 Task: In the Contact  Ellie_Carter@nachi-fujikoshi.co.jp, Log Call and save with description: 'Potential customer interested in our product.'; Select call outcome: 'Busy '; Select call Direction: Inbound; Add date: '29 August, 2023' and time 12:00:PM. Logged in from softage.1@softage.net
Action: Mouse moved to (107, 69)
Screenshot: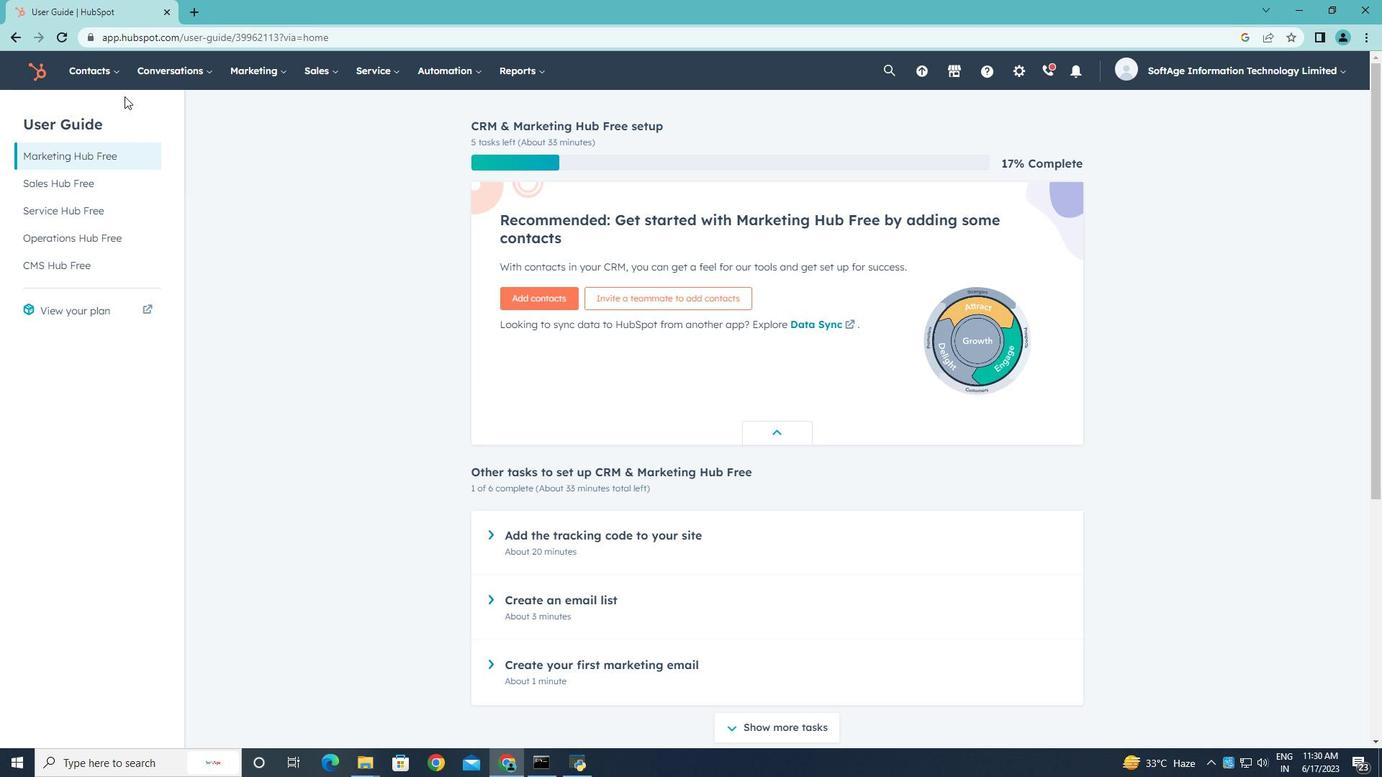 
Action: Mouse pressed left at (107, 69)
Screenshot: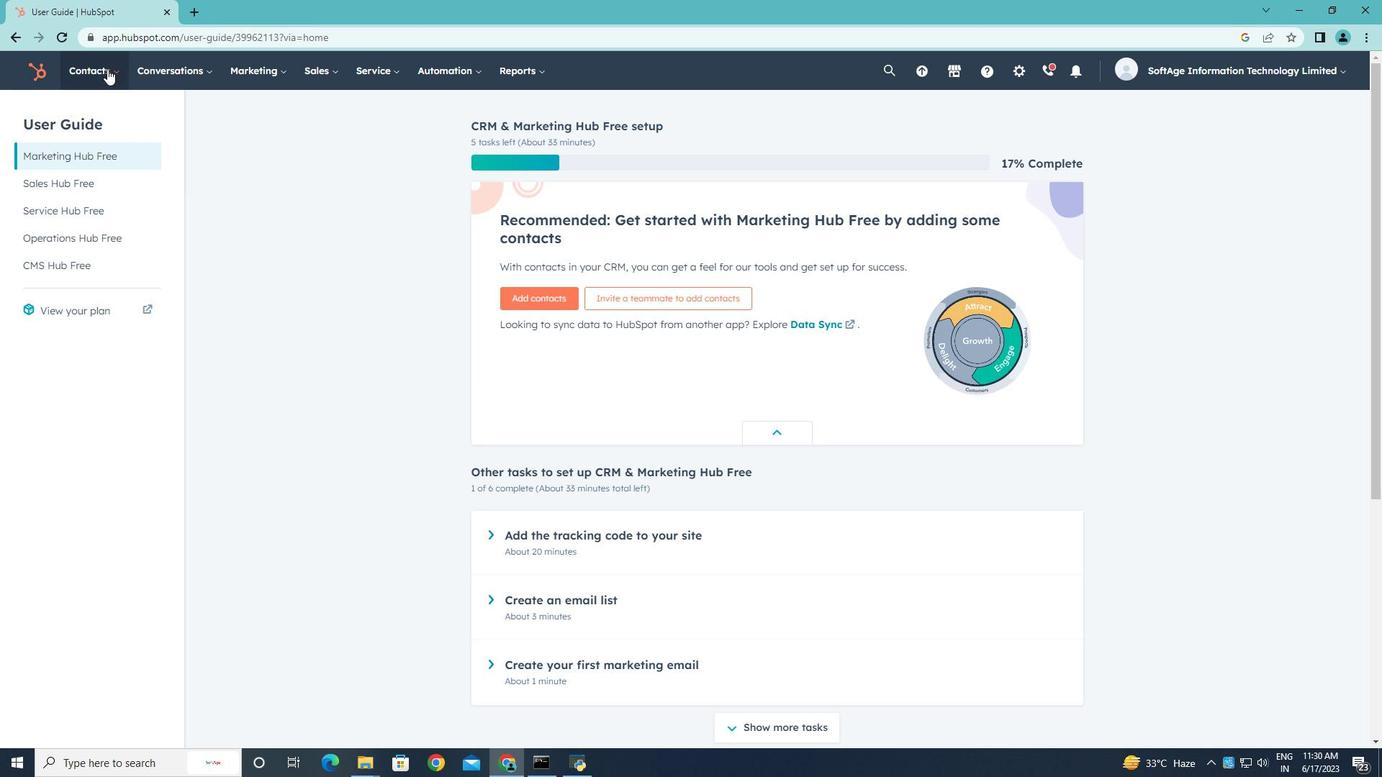 
Action: Mouse moved to (99, 113)
Screenshot: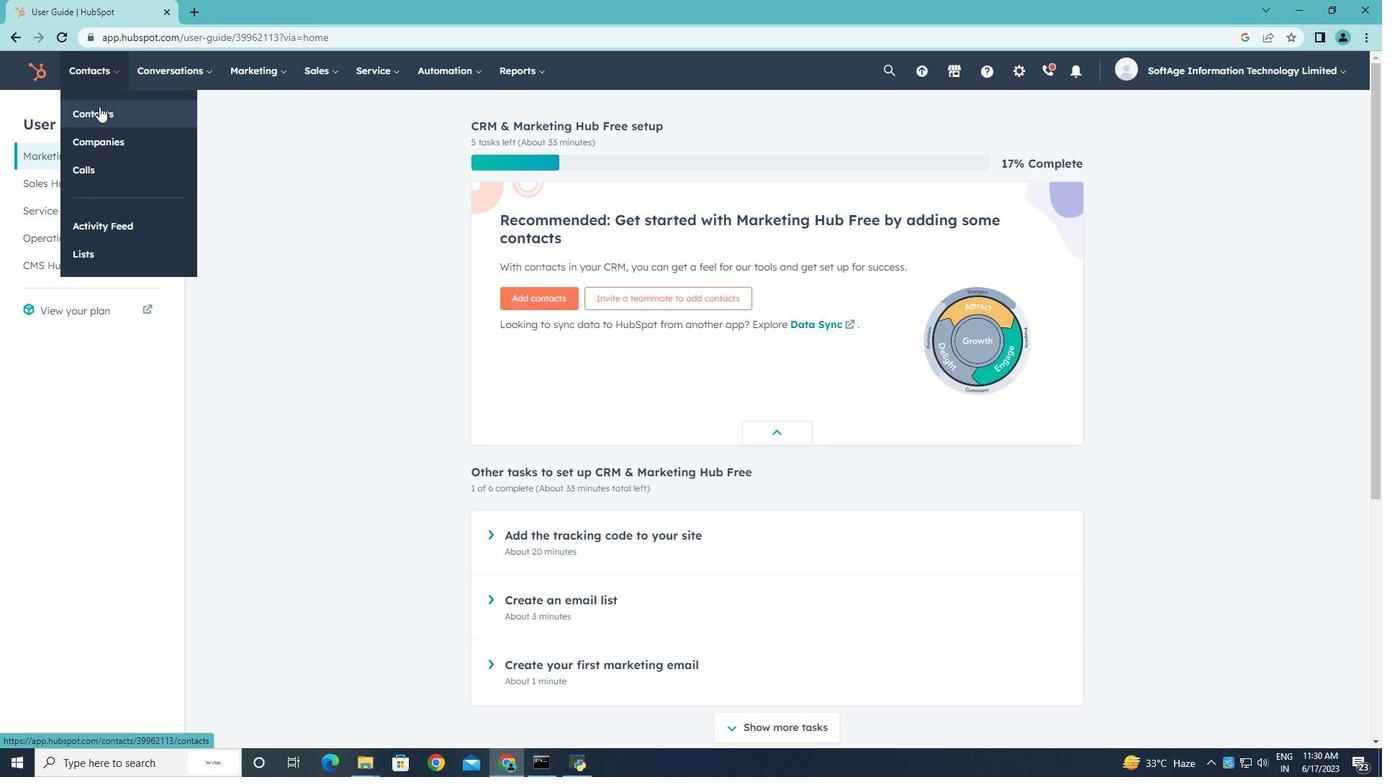 
Action: Mouse pressed left at (99, 113)
Screenshot: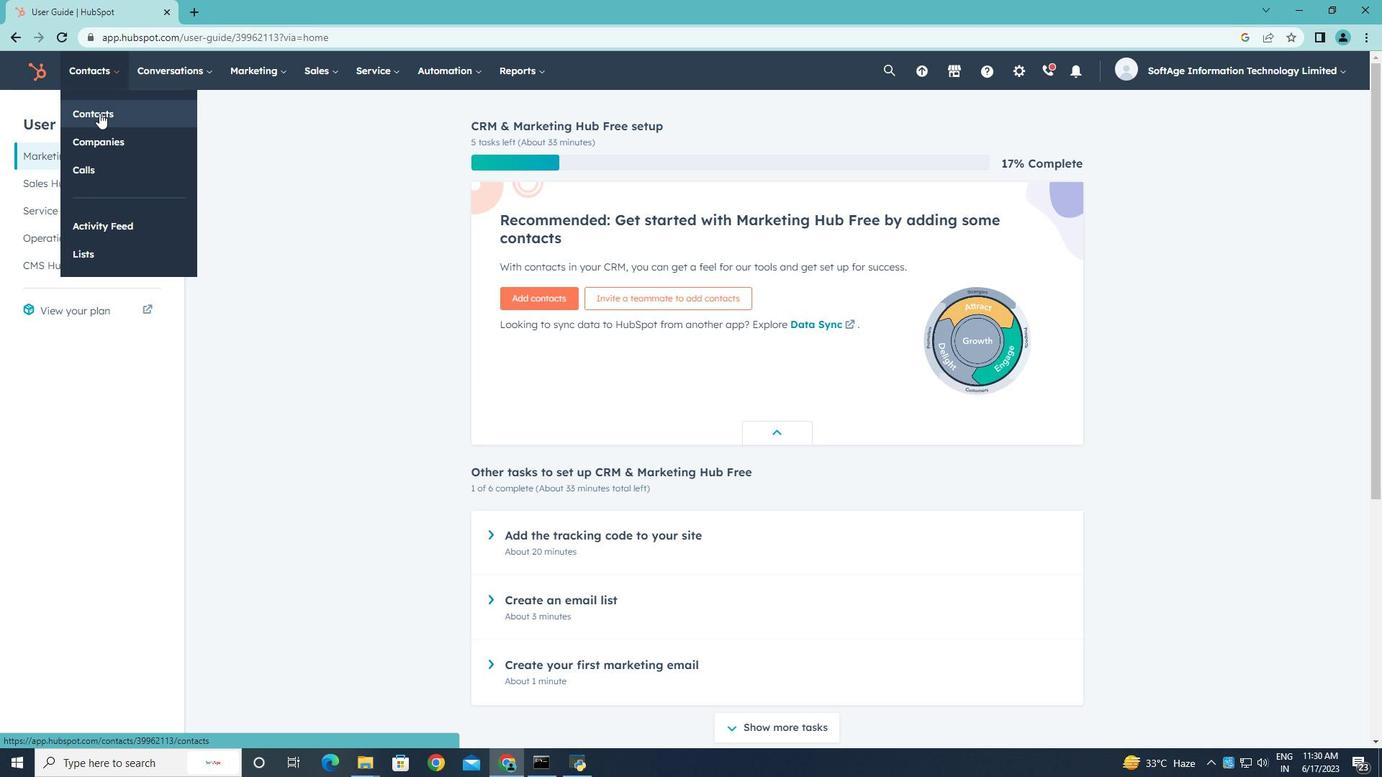 
Action: Mouse moved to (127, 235)
Screenshot: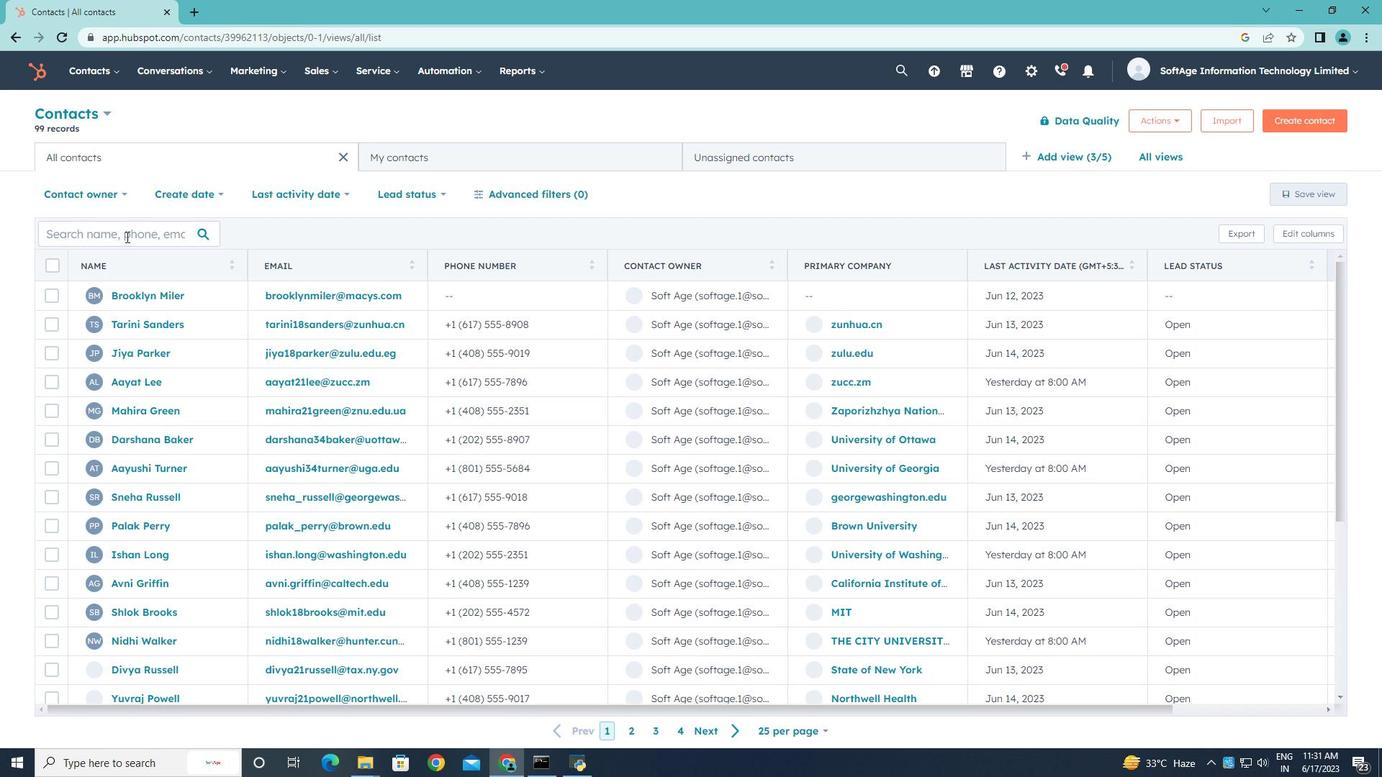 
Action: Mouse pressed left at (127, 235)
Screenshot: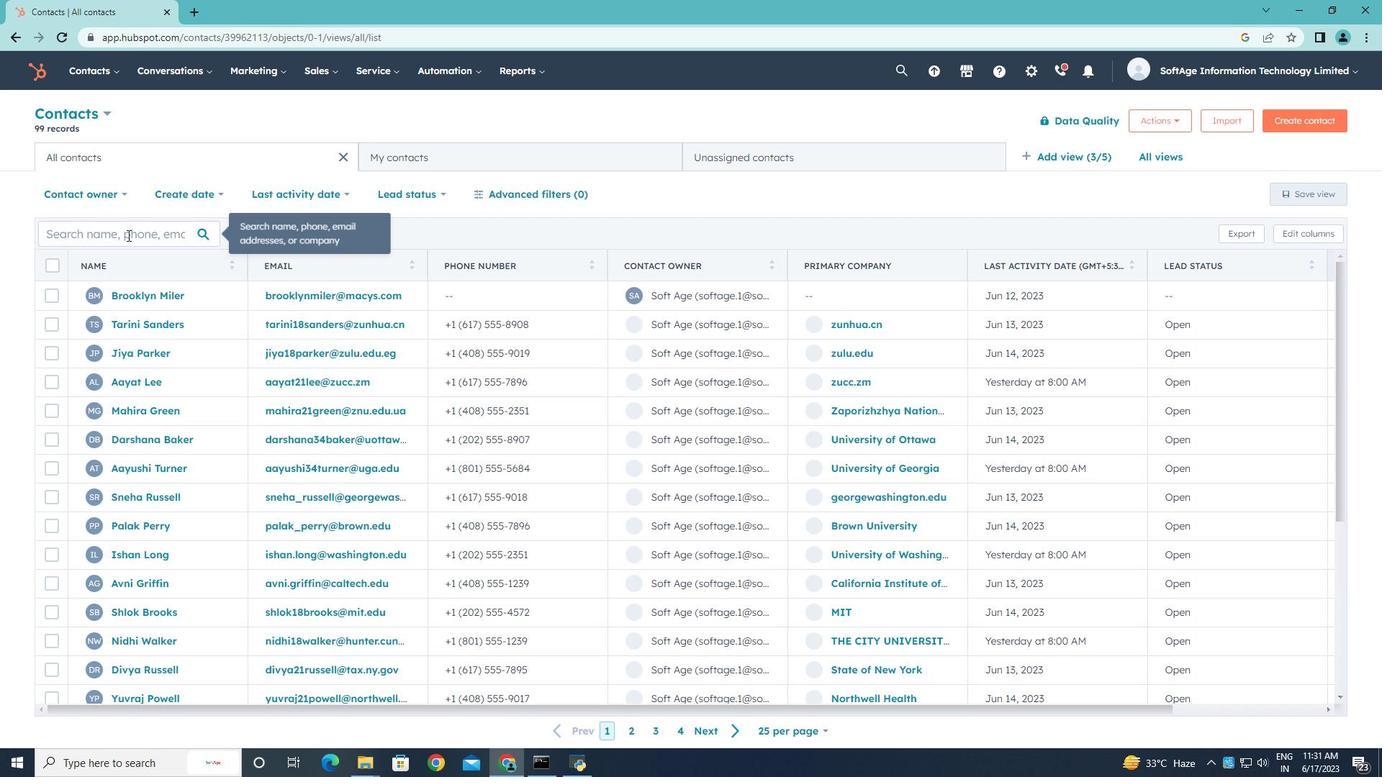 
Action: Key pressed <Key.shift>Ellie<Key.shift>_<Key.shift>Carter<Key.shift>@nachi-fujikos<Key.backspace>shi.co.jp
Screenshot: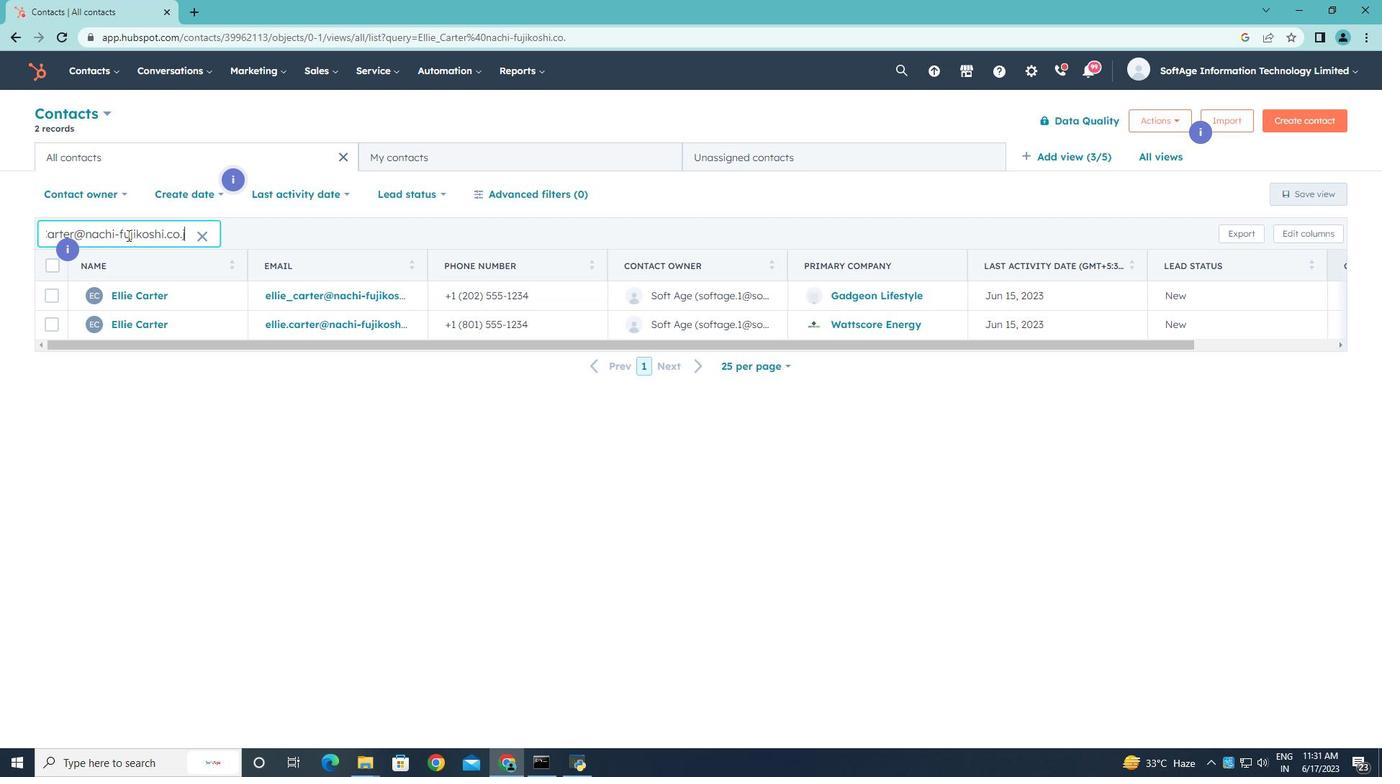 
Action: Mouse moved to (131, 296)
Screenshot: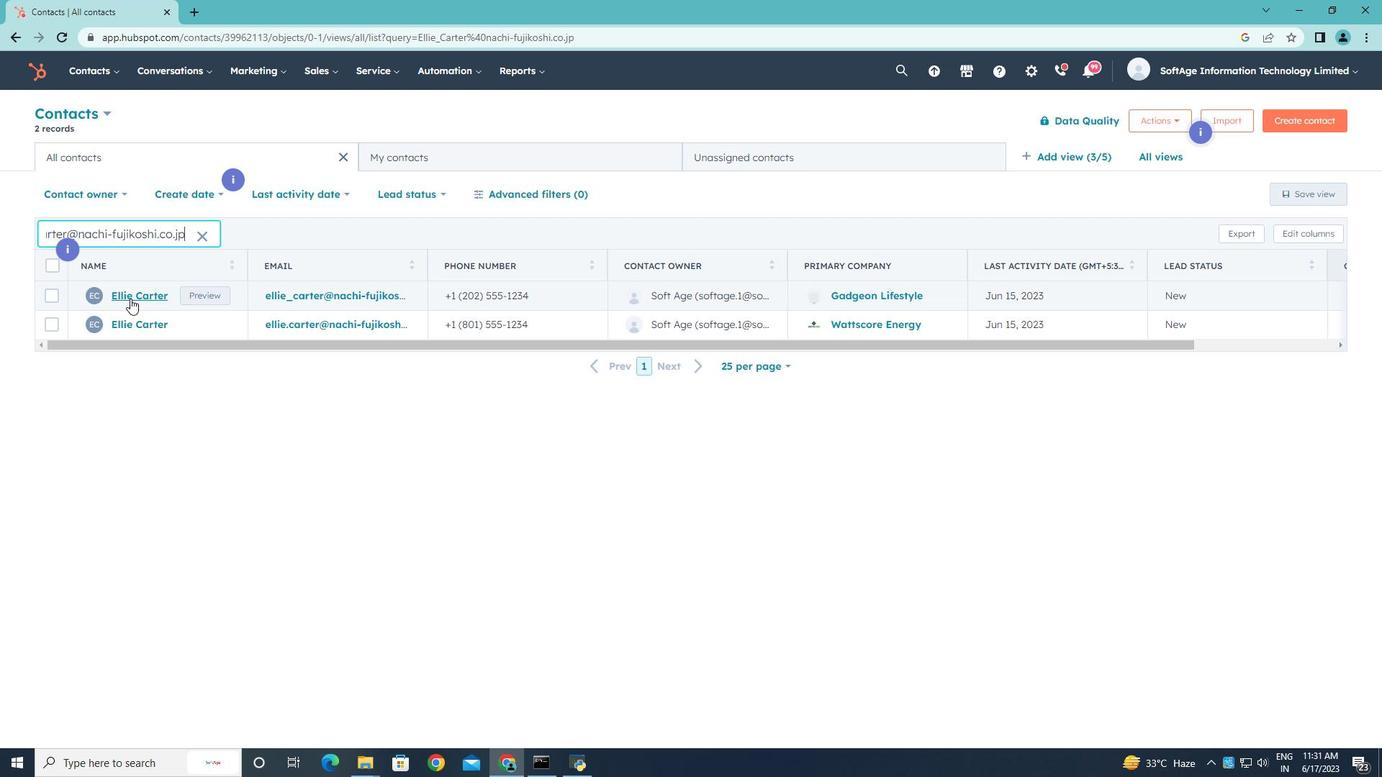 
Action: Mouse pressed left at (131, 296)
Screenshot: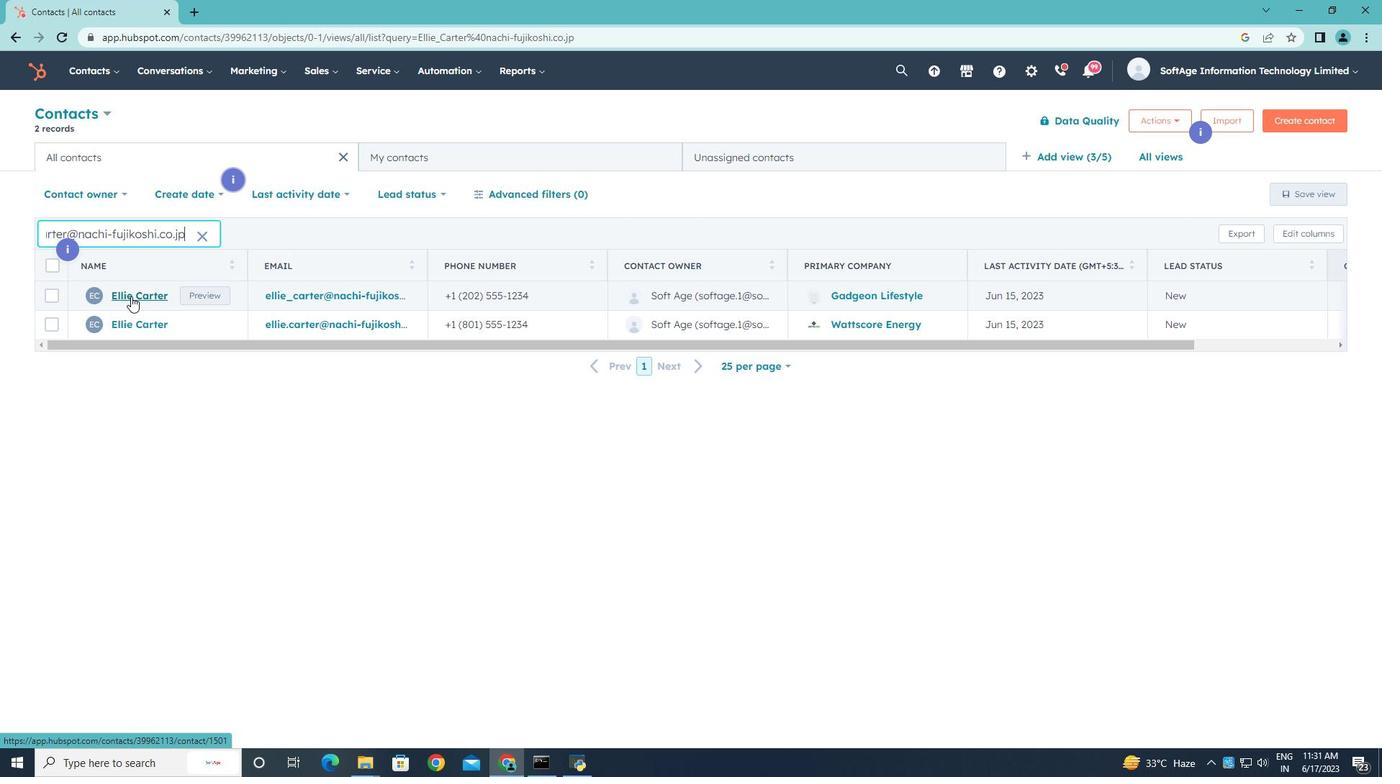 
Action: Mouse moved to (281, 245)
Screenshot: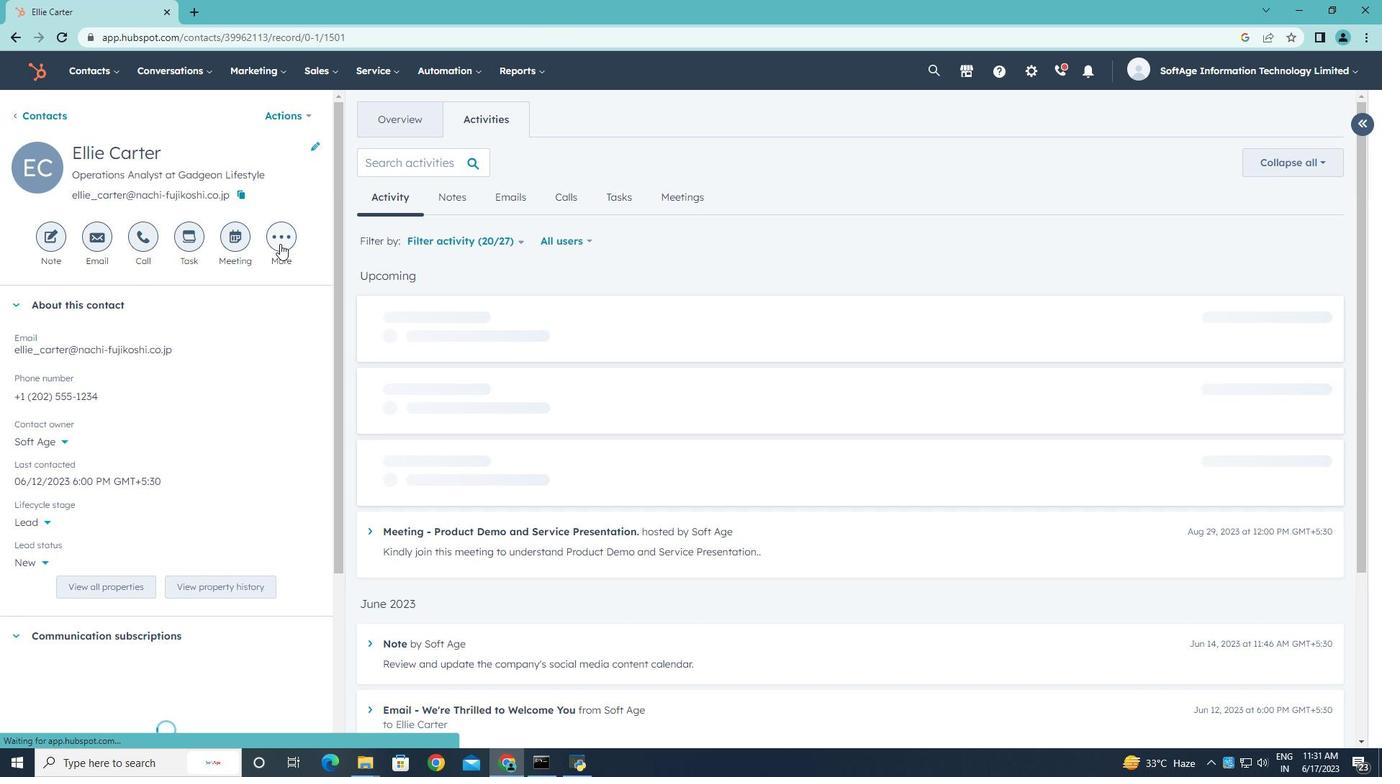 
Action: Mouse pressed left at (281, 245)
Screenshot: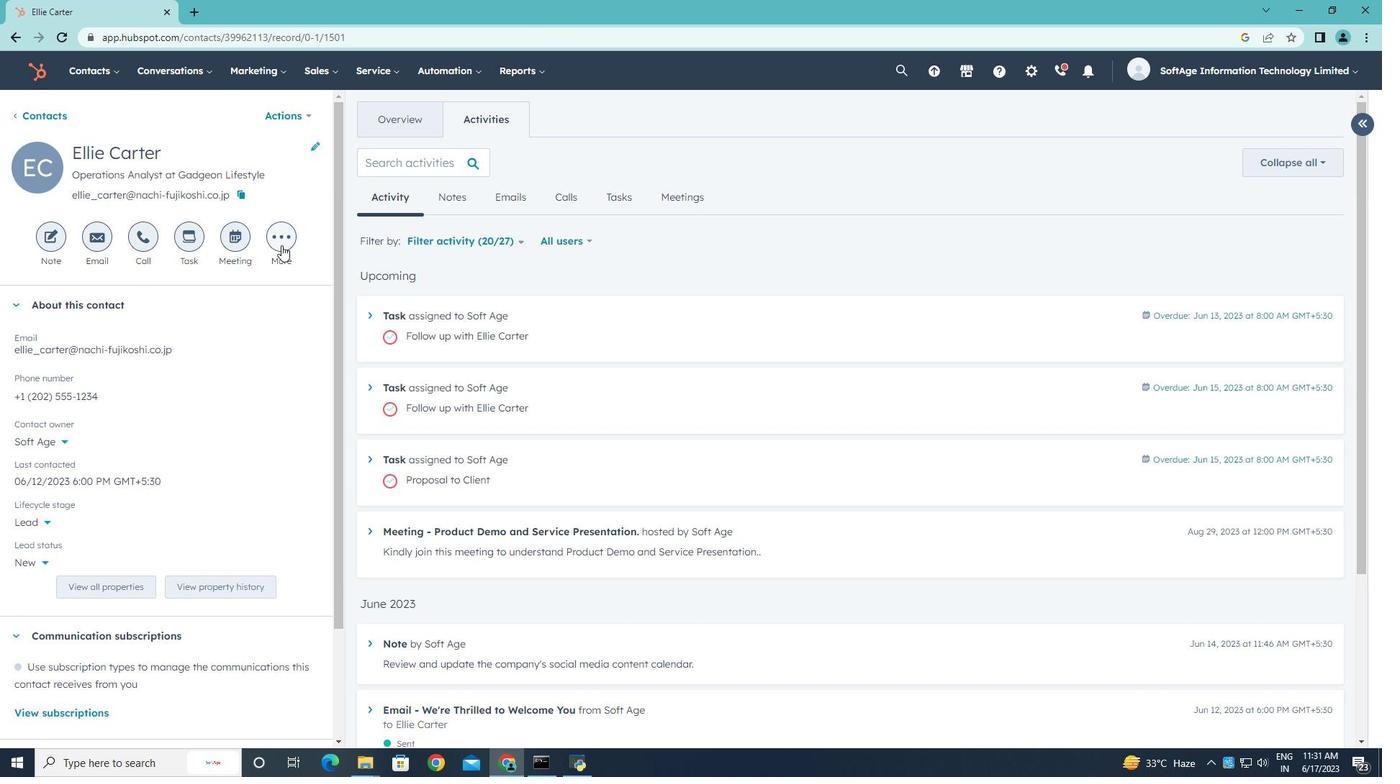 
Action: Mouse moved to (267, 357)
Screenshot: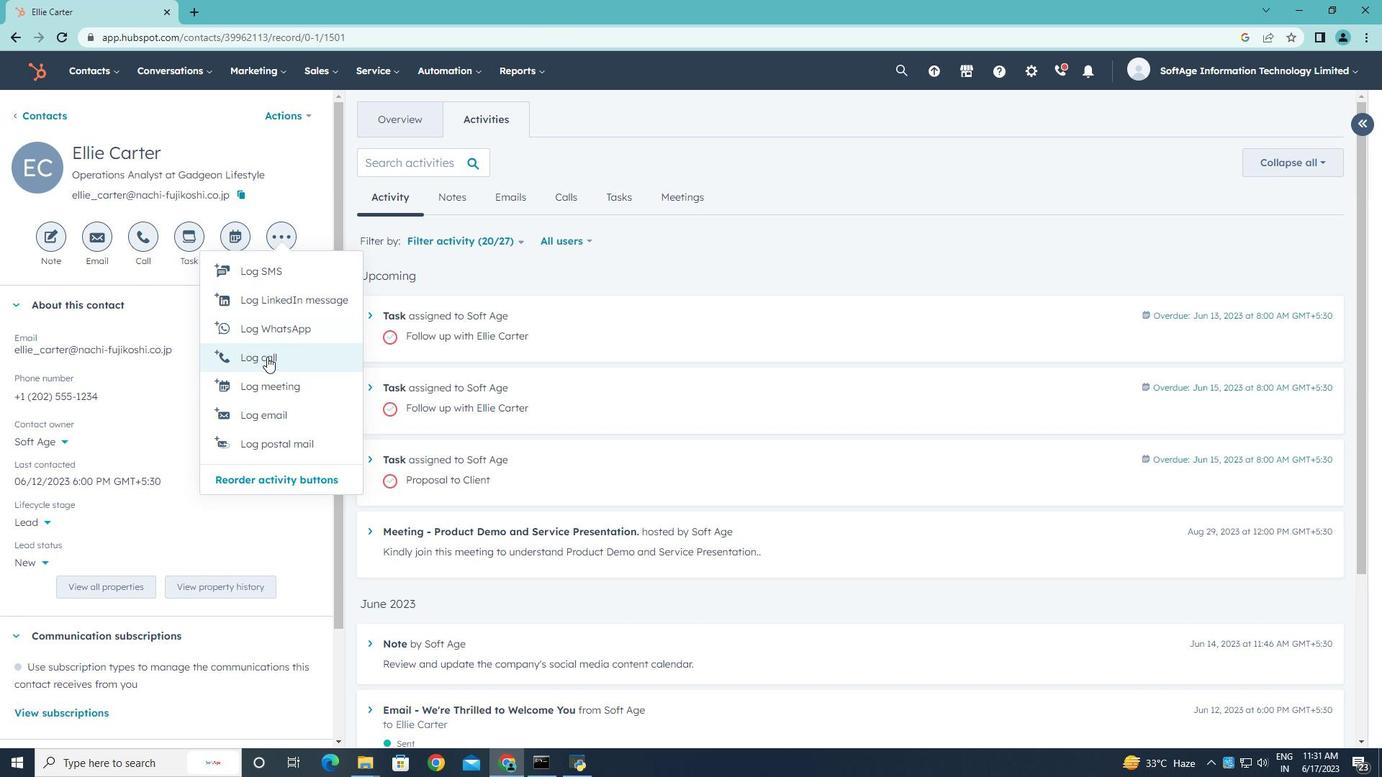 
Action: Mouse pressed left at (267, 357)
Screenshot: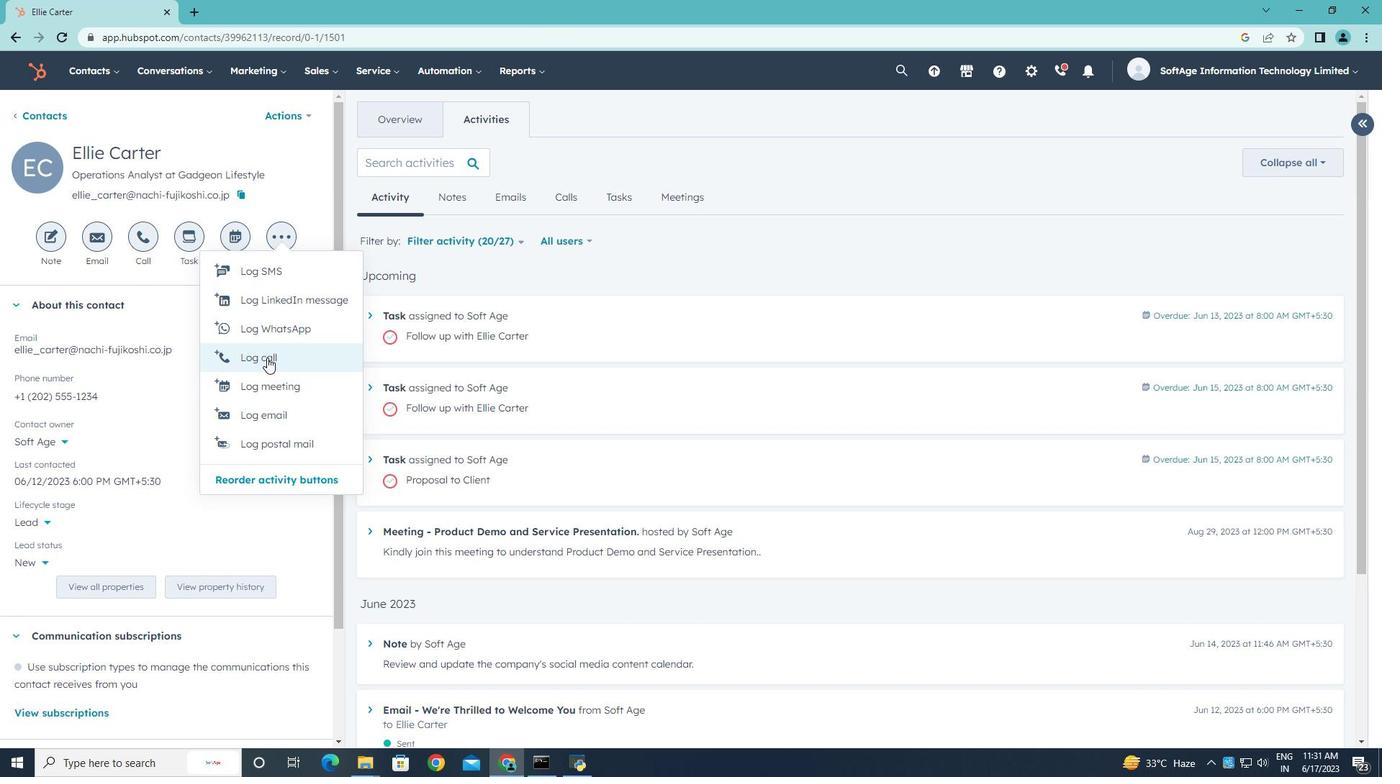 
Action: Key pressed <Key.shift>Potential<Key.space>customer<Key.space>interested<Key.space>in<Key.space>our<Key.space>product.
Screenshot: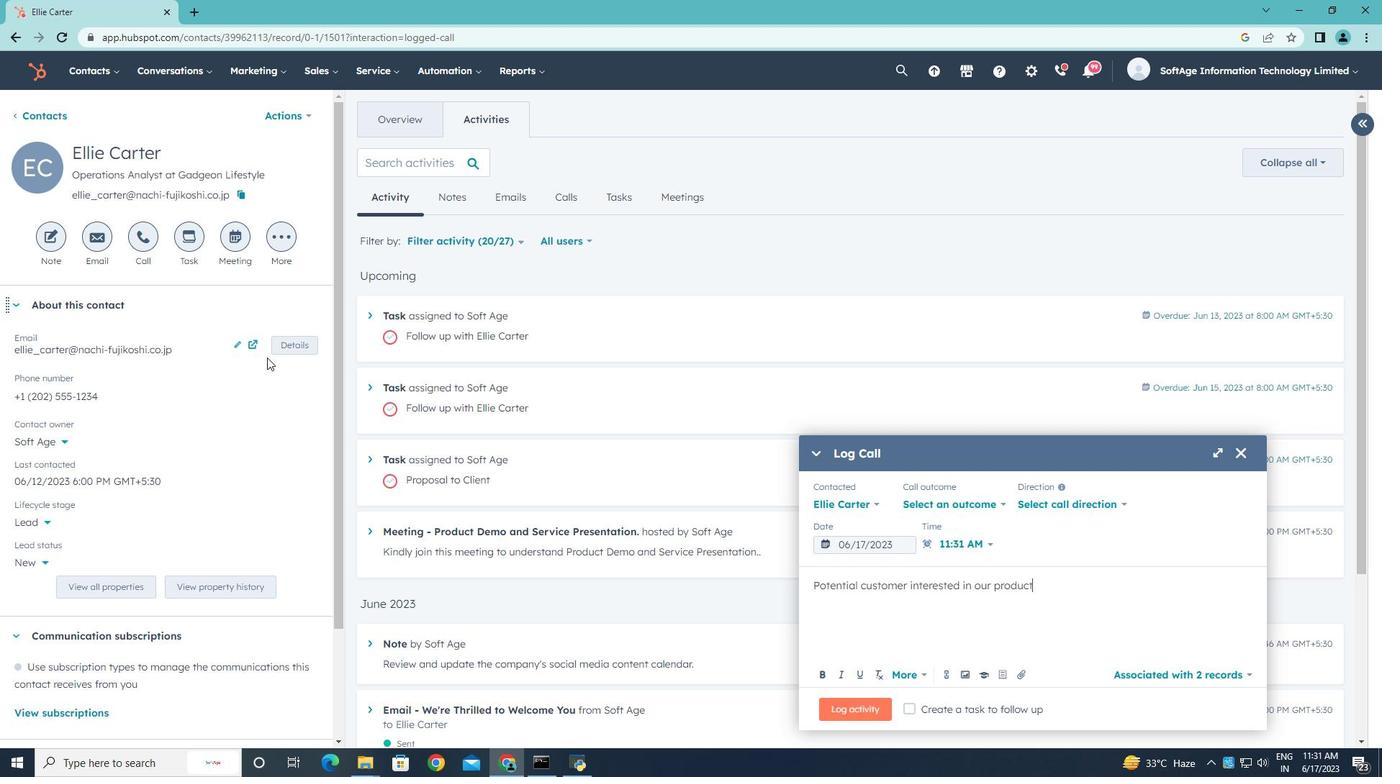 
Action: Mouse moved to (999, 505)
Screenshot: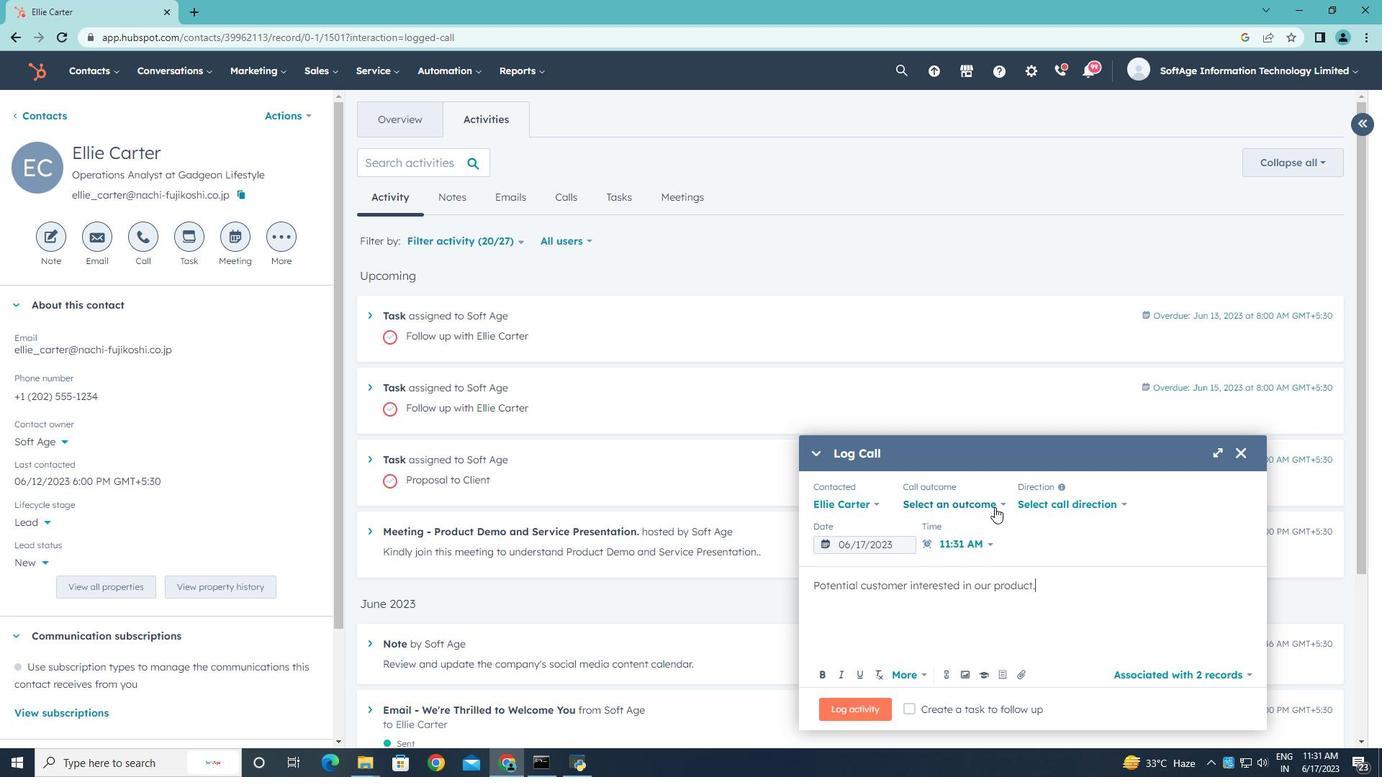 
Action: Mouse pressed left at (999, 505)
Screenshot: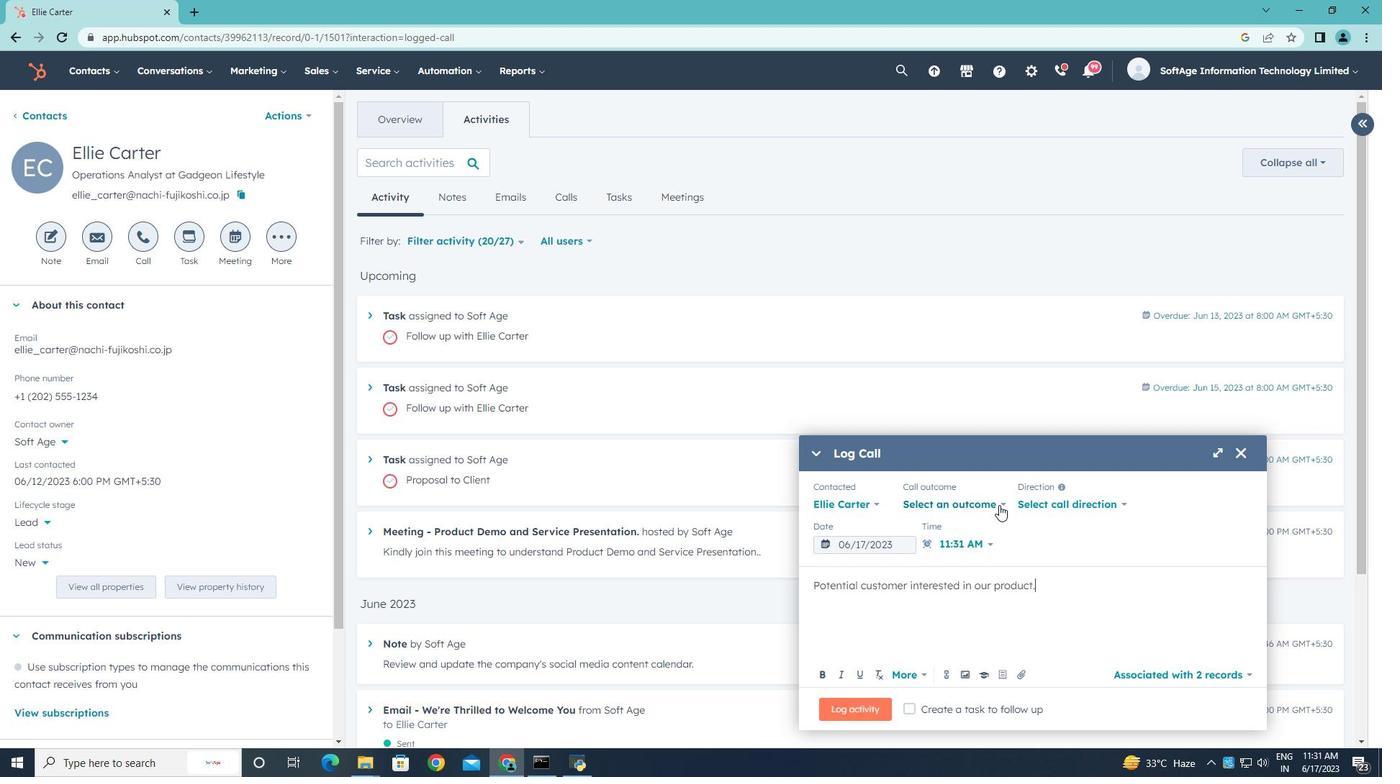 
Action: Mouse moved to (952, 545)
Screenshot: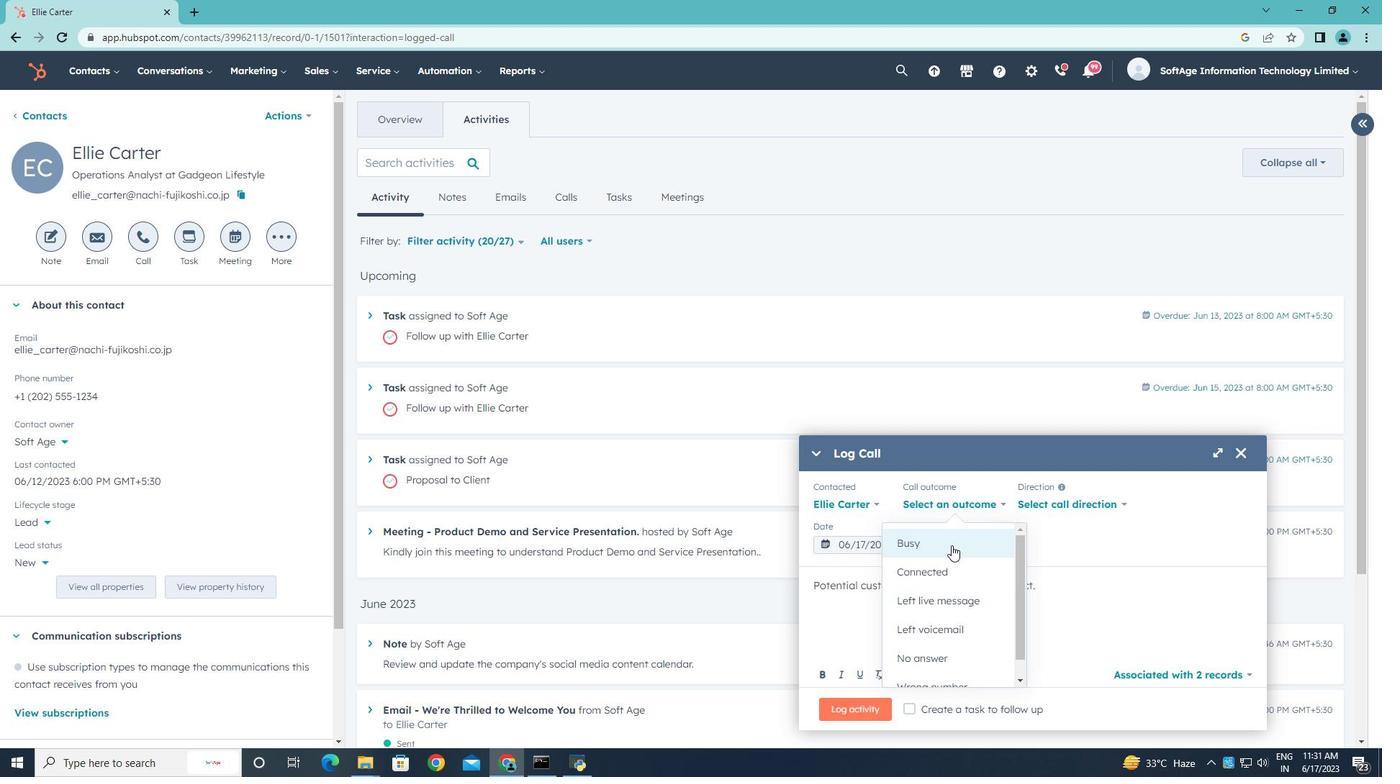 
Action: Mouse pressed left at (952, 545)
Screenshot: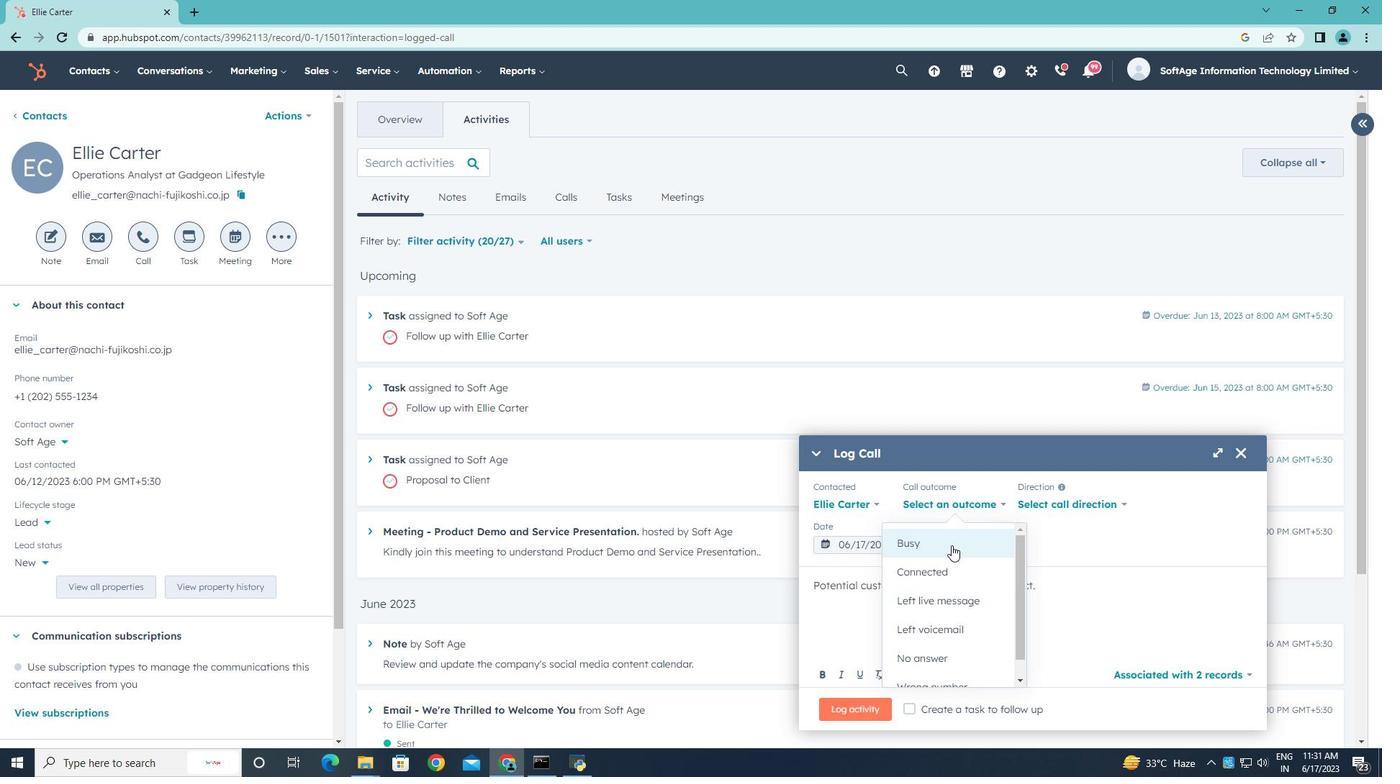 
Action: Mouse moved to (1055, 504)
Screenshot: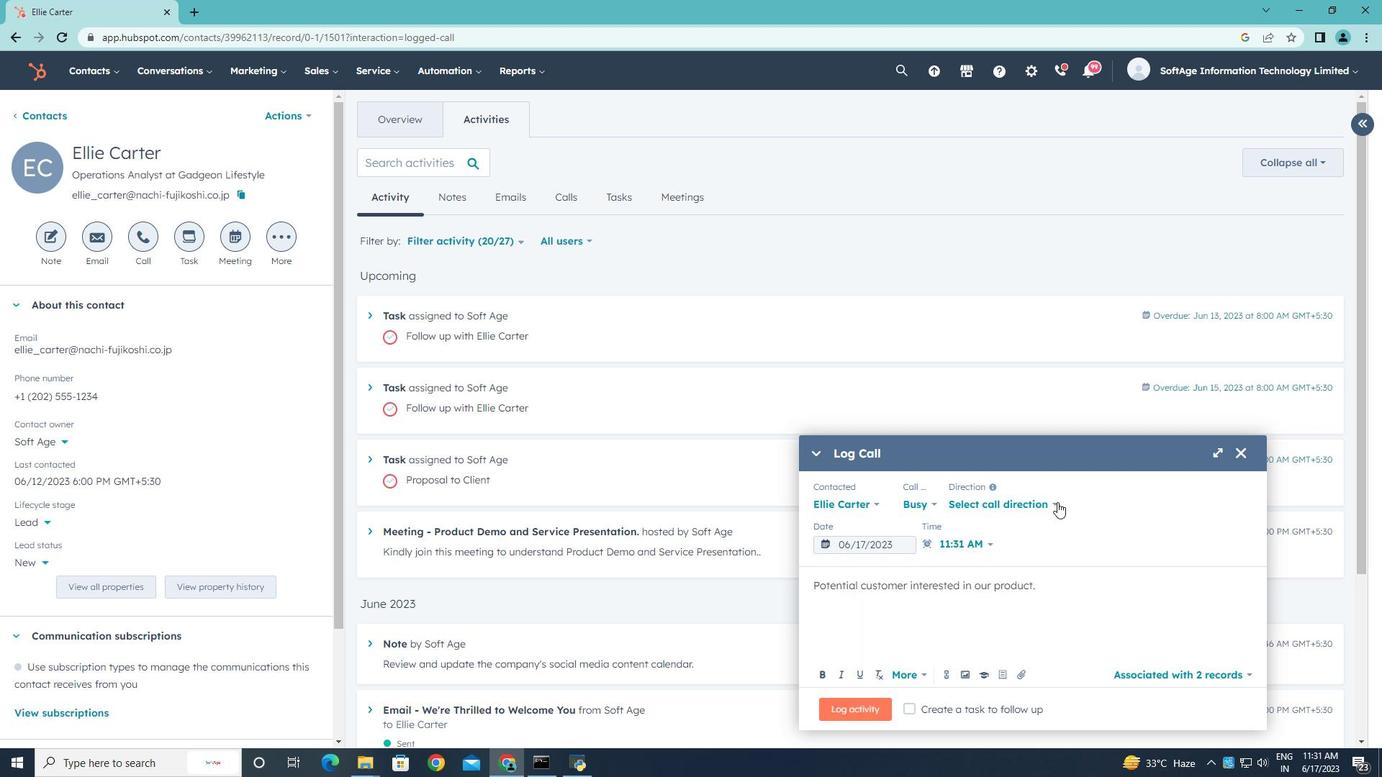 
Action: Mouse pressed left at (1055, 504)
Screenshot: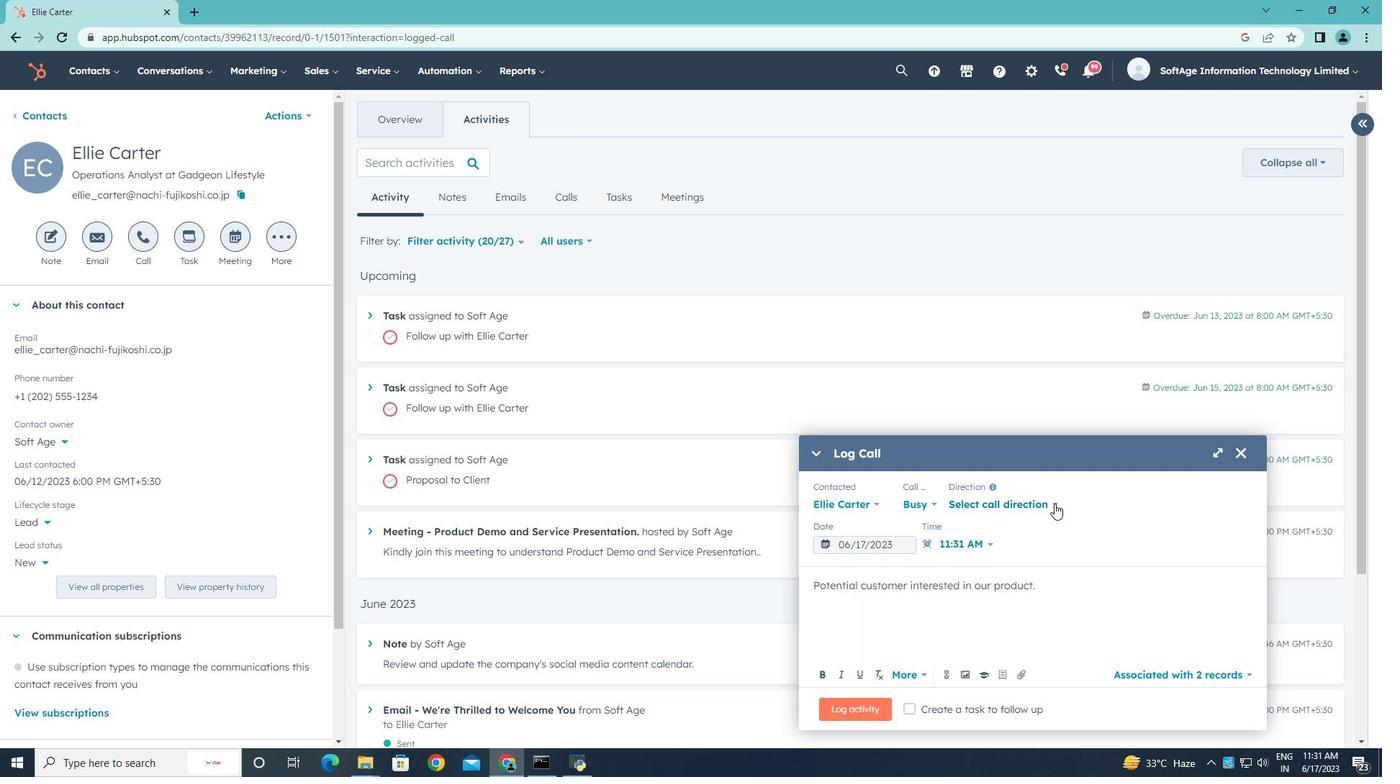 
Action: Mouse moved to (1019, 544)
Screenshot: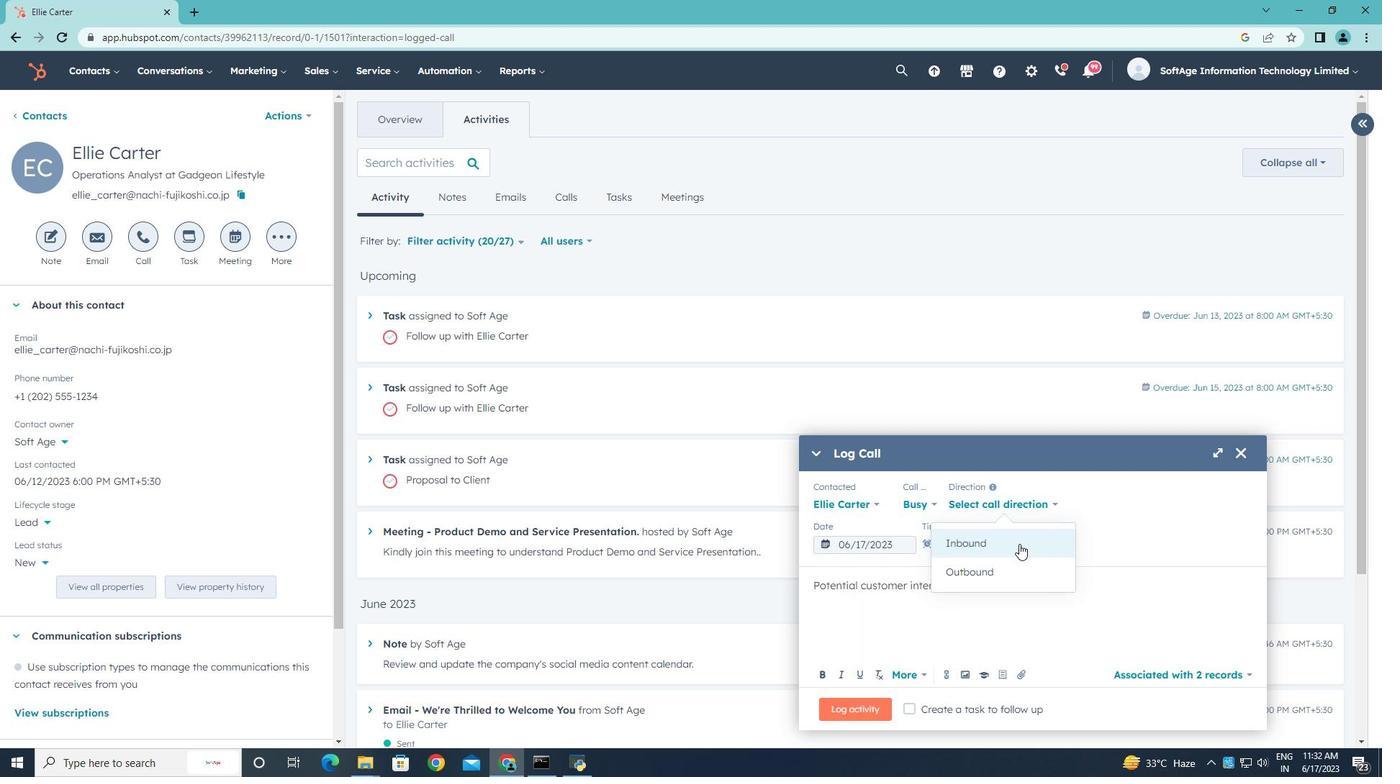
Action: Mouse pressed left at (1019, 544)
Screenshot: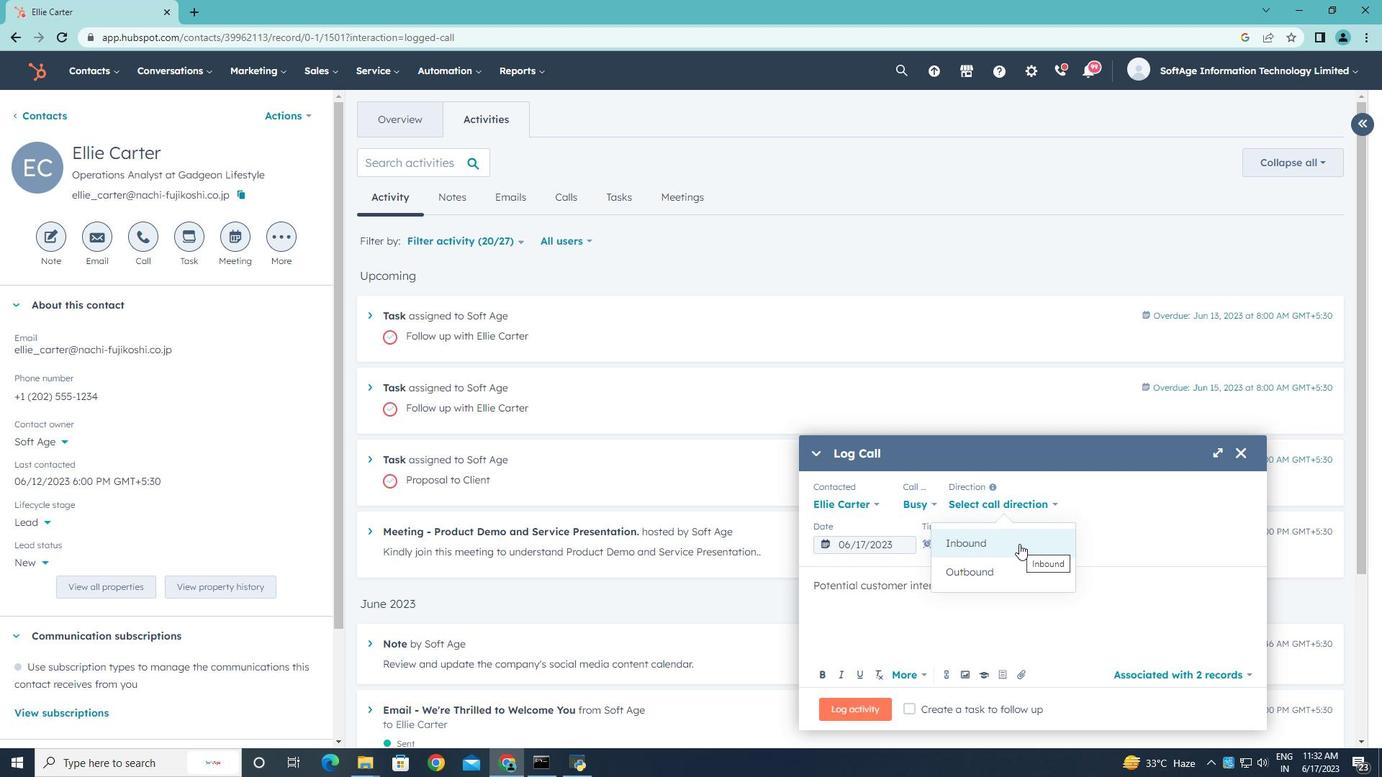
Action: Mouse moved to (1116, 504)
Screenshot: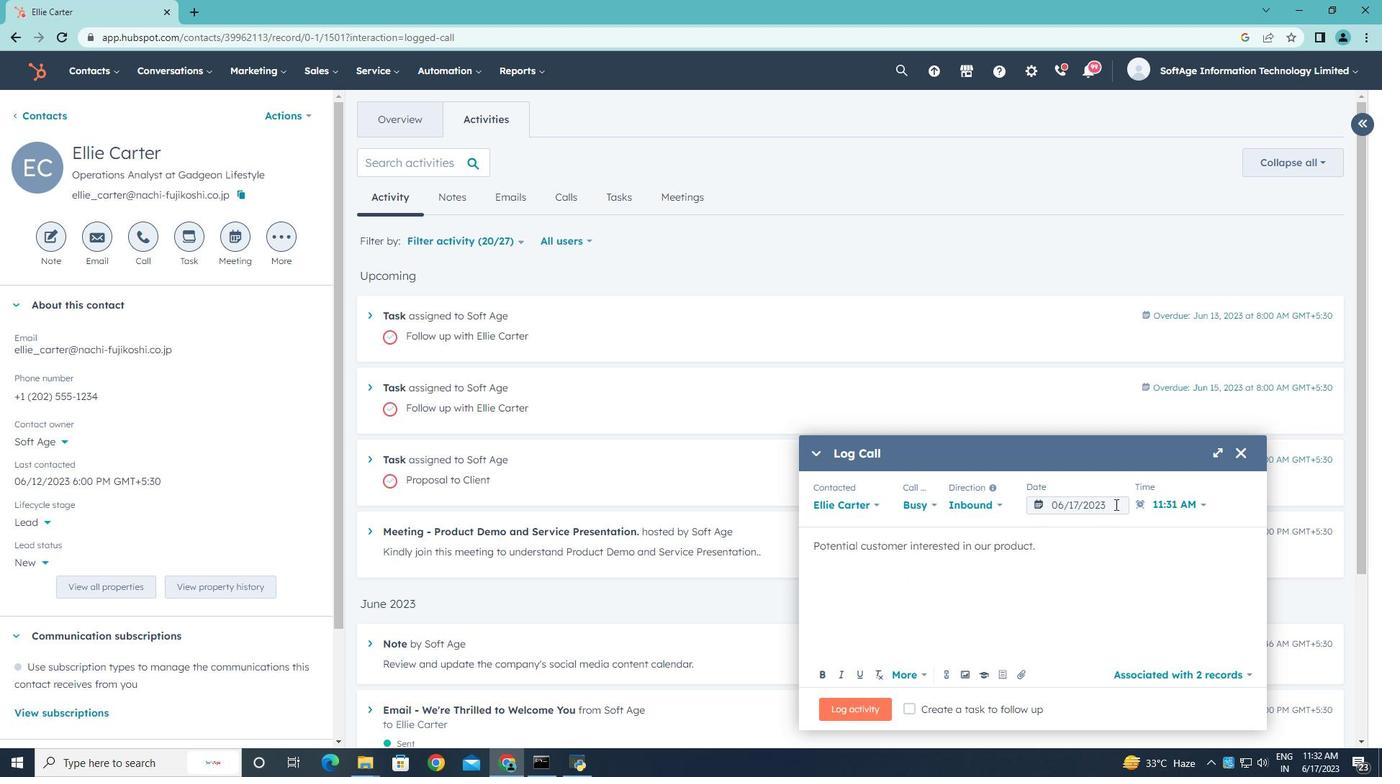 
Action: Mouse pressed left at (1116, 504)
Screenshot: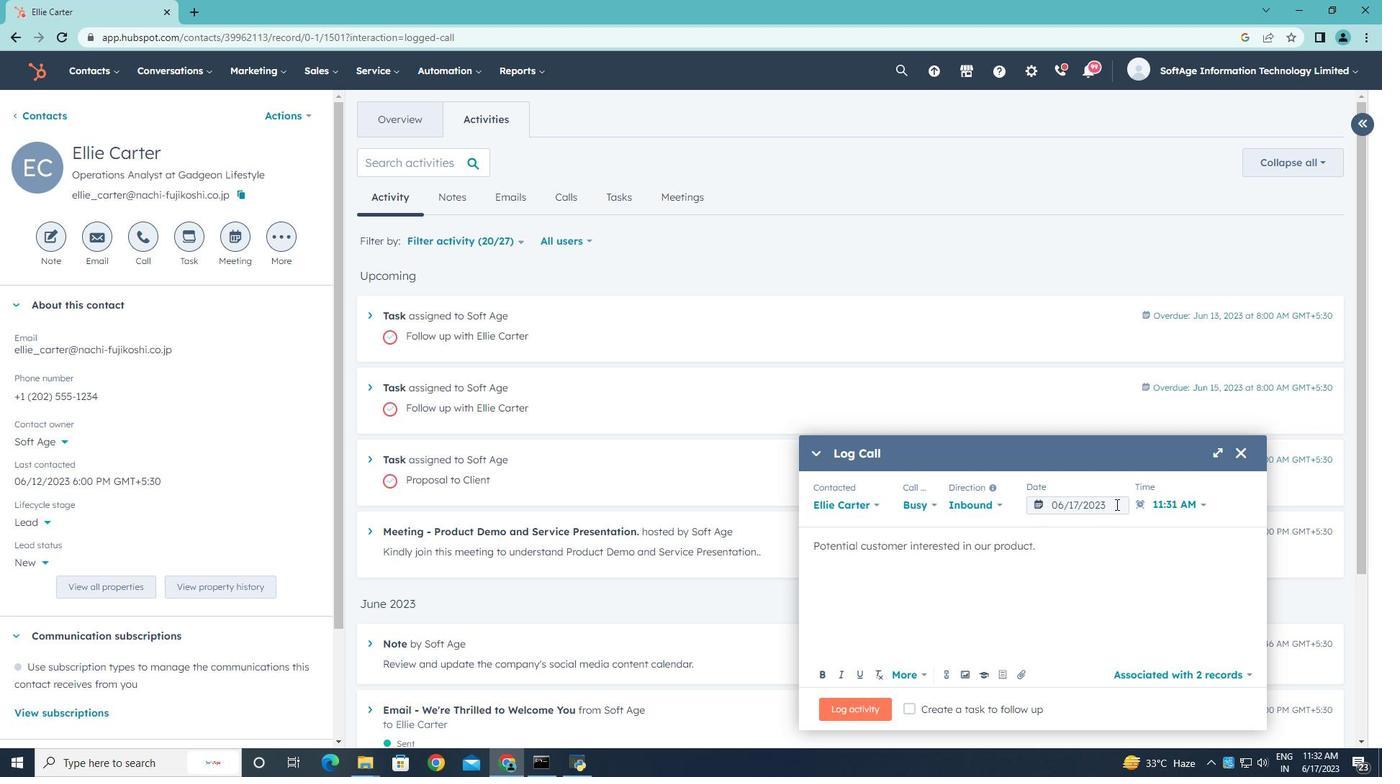 
Action: Mouse moved to (1224, 278)
Screenshot: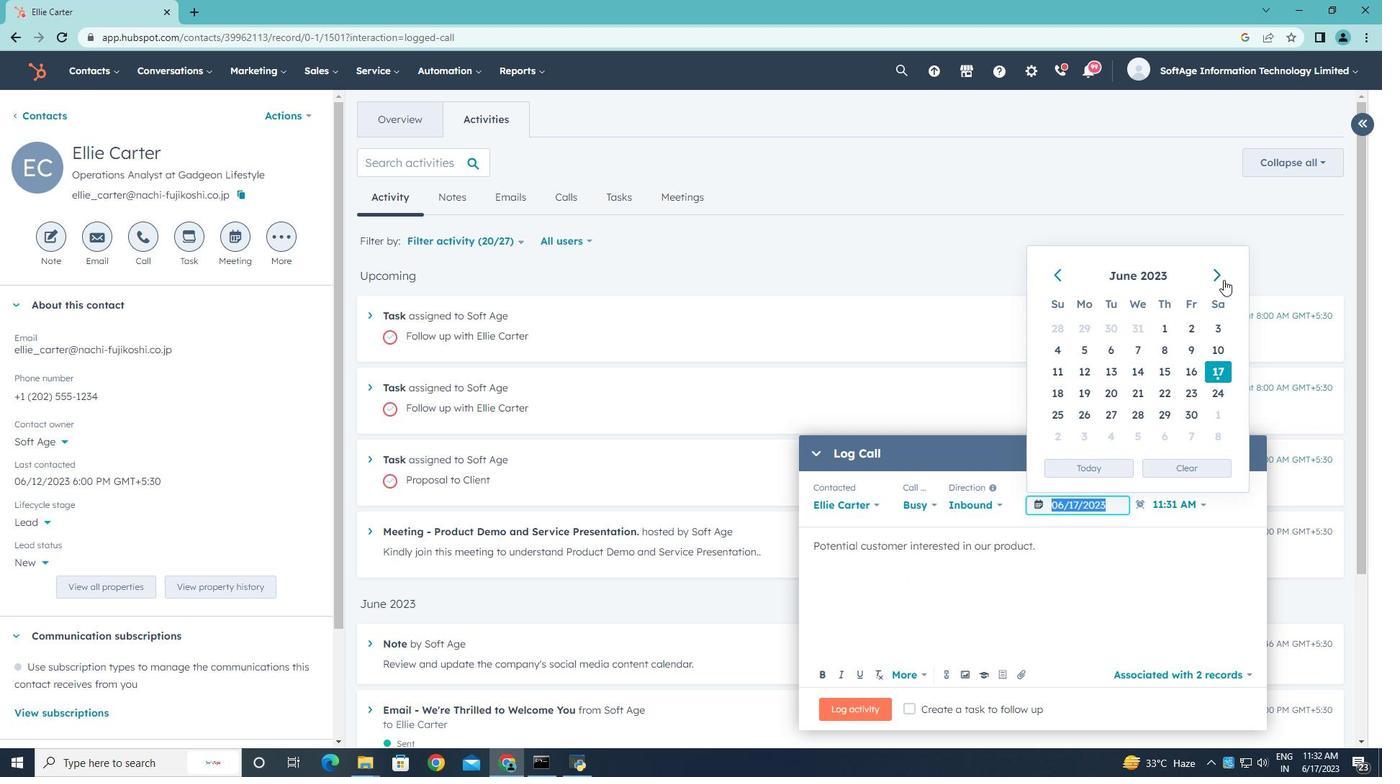 
Action: Mouse pressed left at (1224, 278)
Screenshot: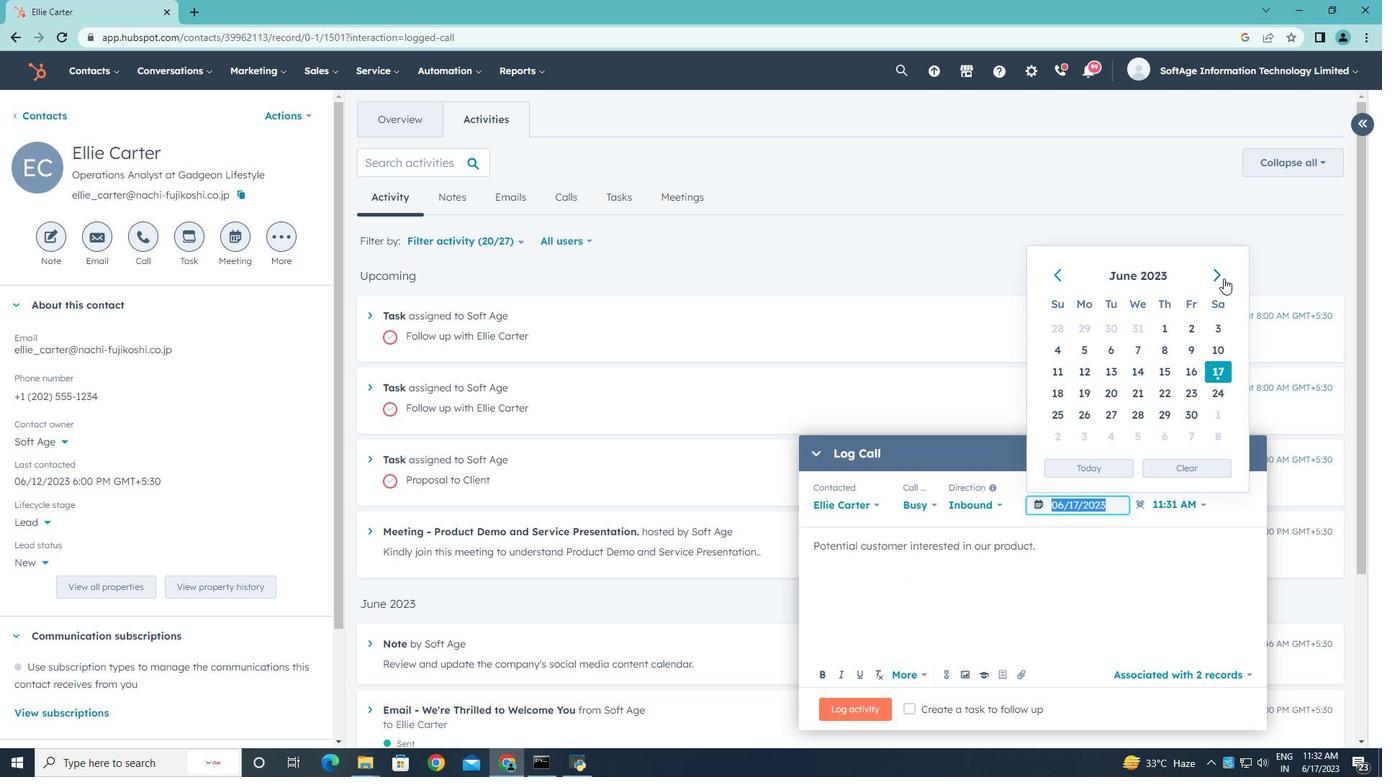 
Action: Mouse moved to (1224, 278)
Screenshot: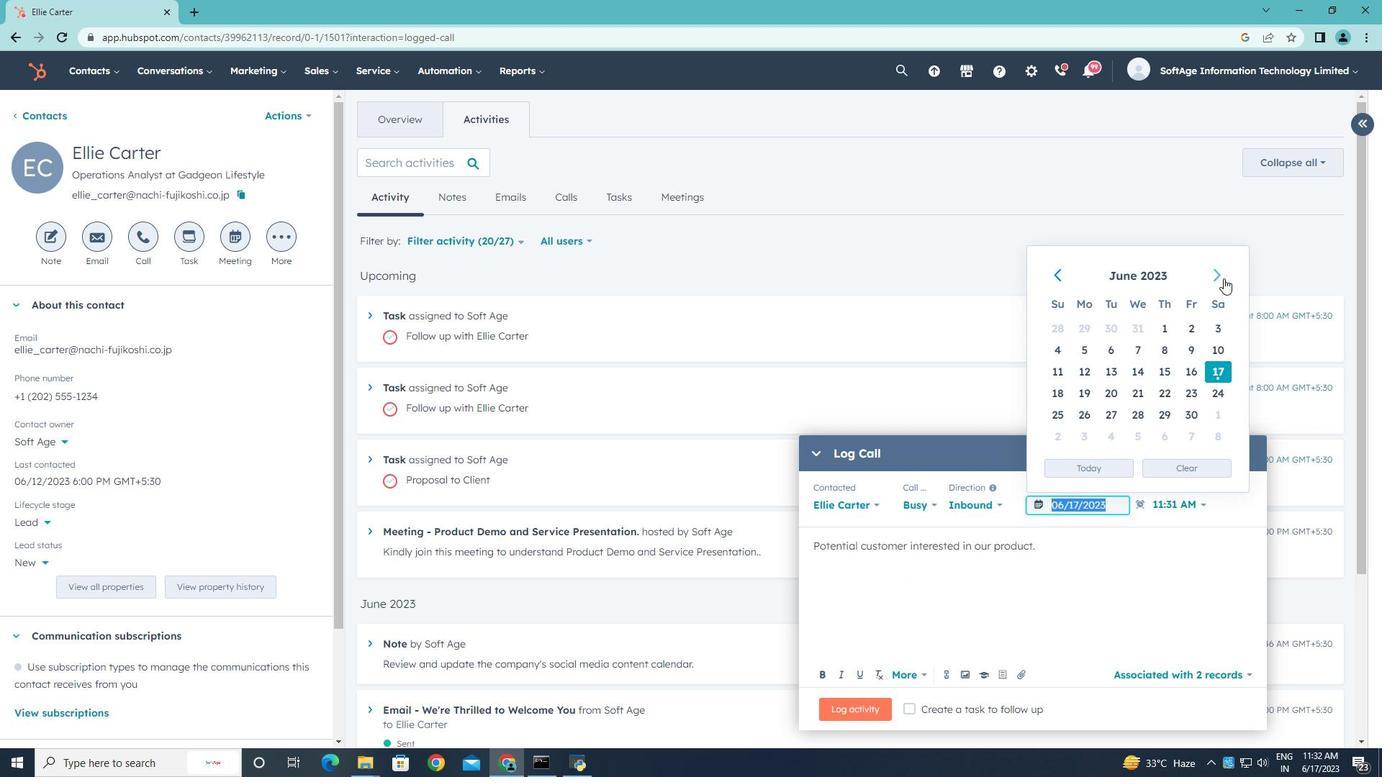 
Action: Mouse pressed left at (1224, 278)
Screenshot: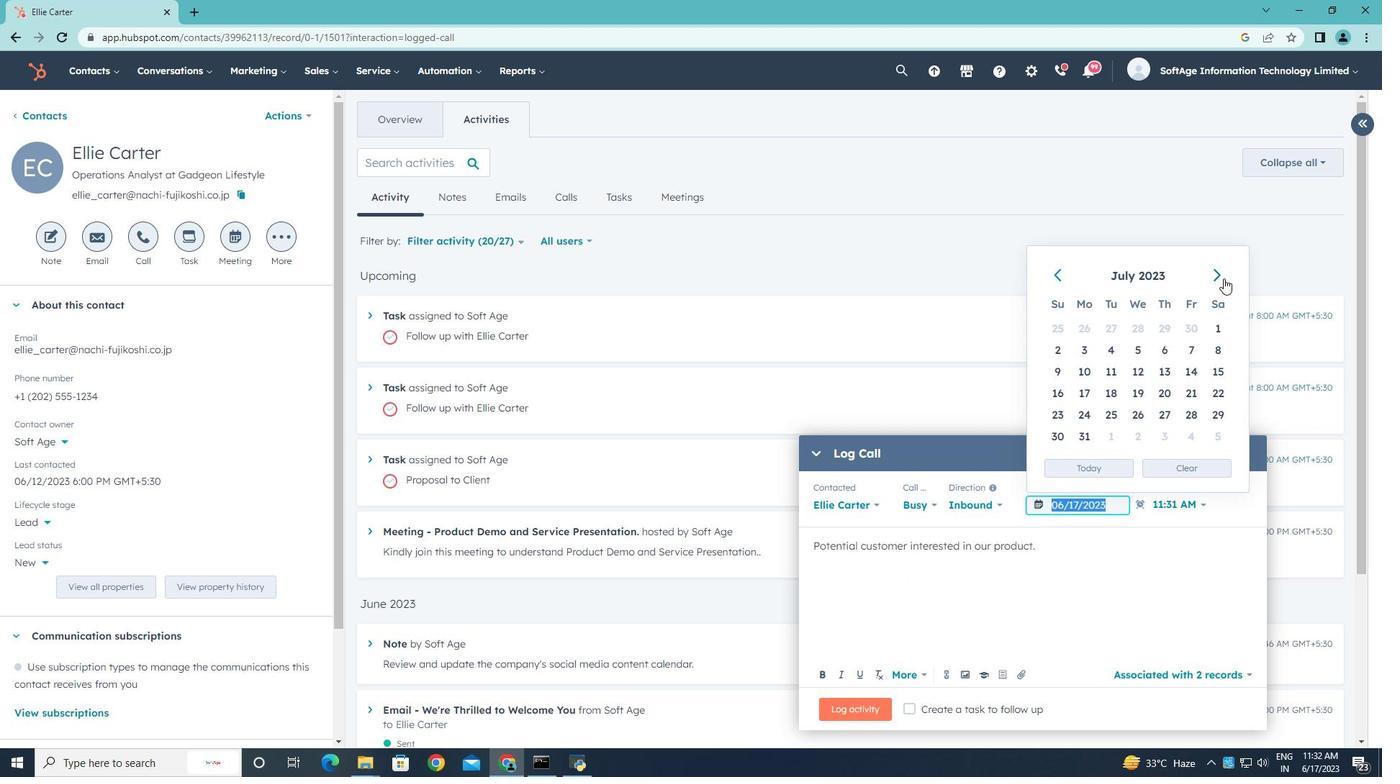 
Action: Mouse moved to (1112, 414)
Screenshot: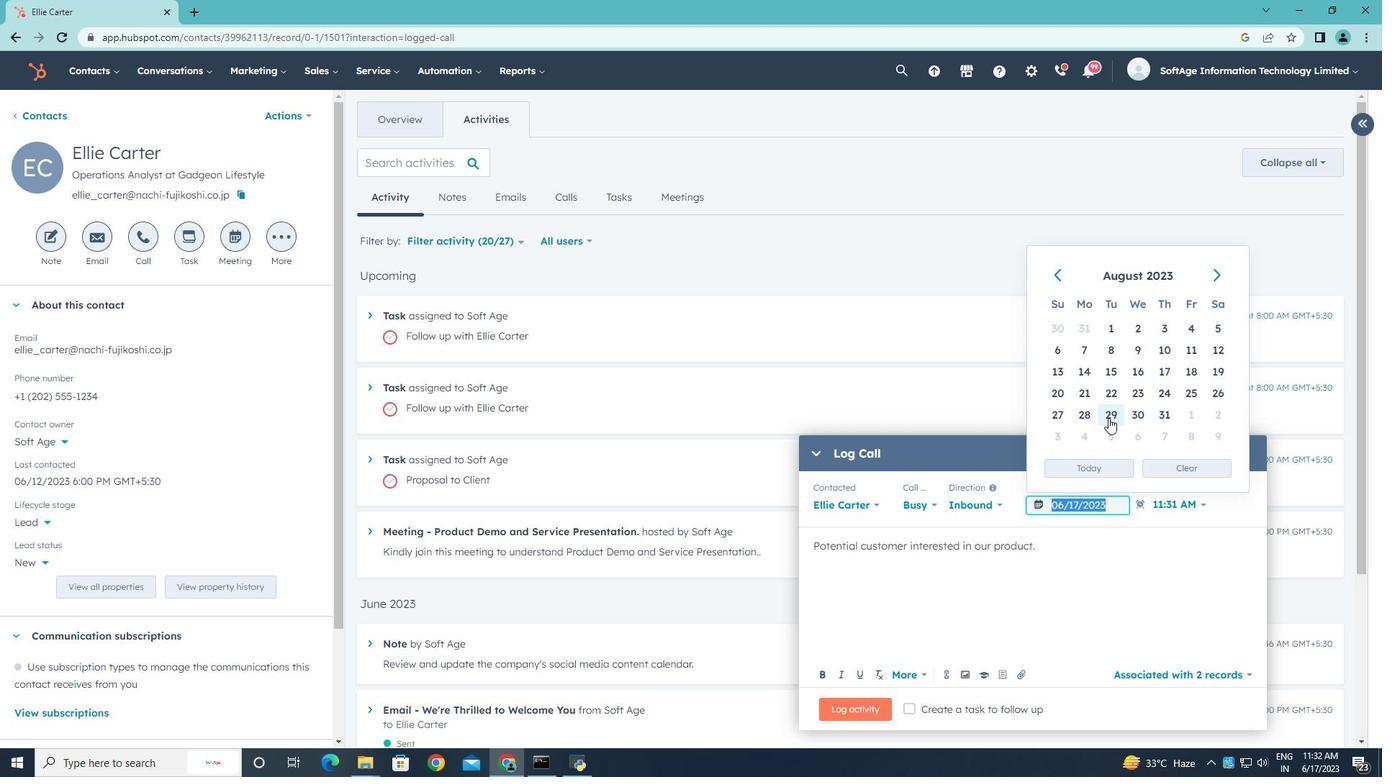 
Action: Mouse pressed left at (1112, 414)
Screenshot: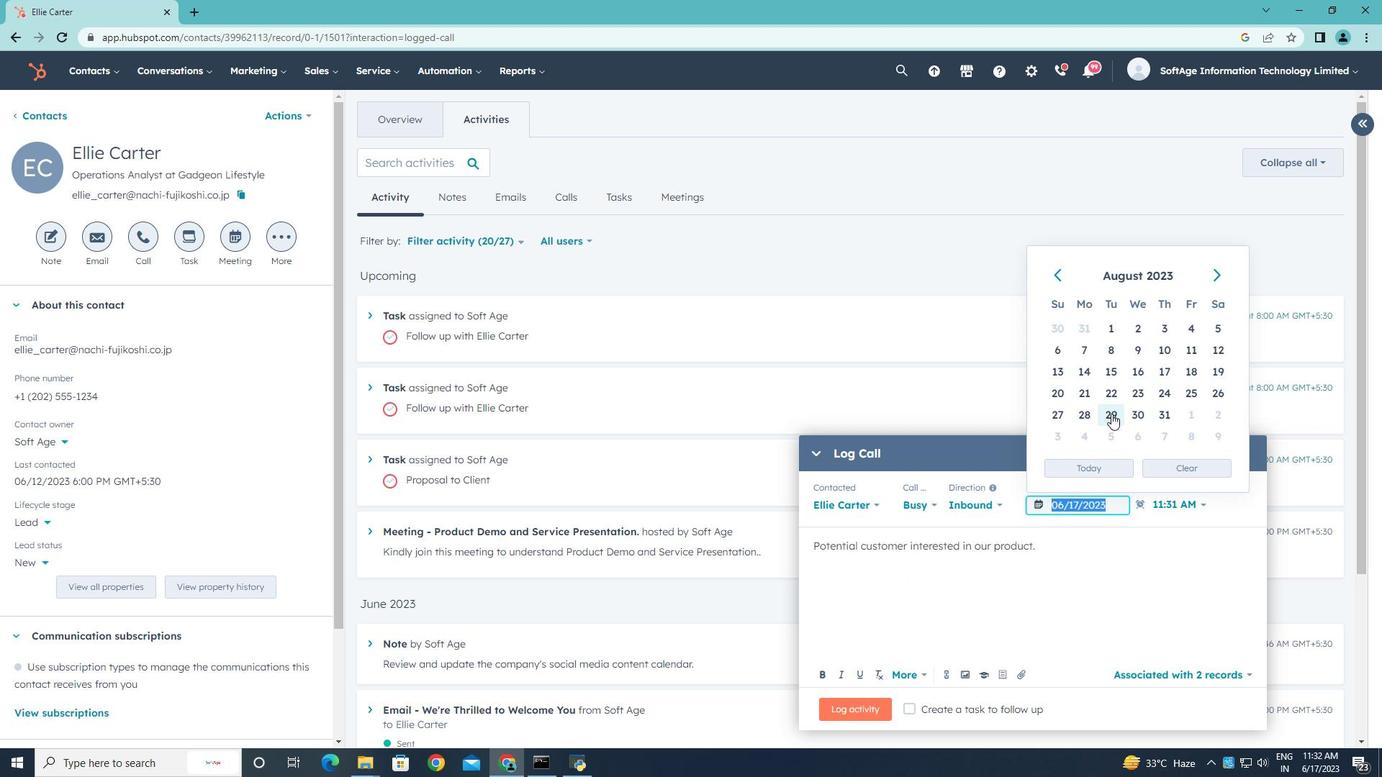 
Action: Mouse moved to (1201, 505)
Screenshot: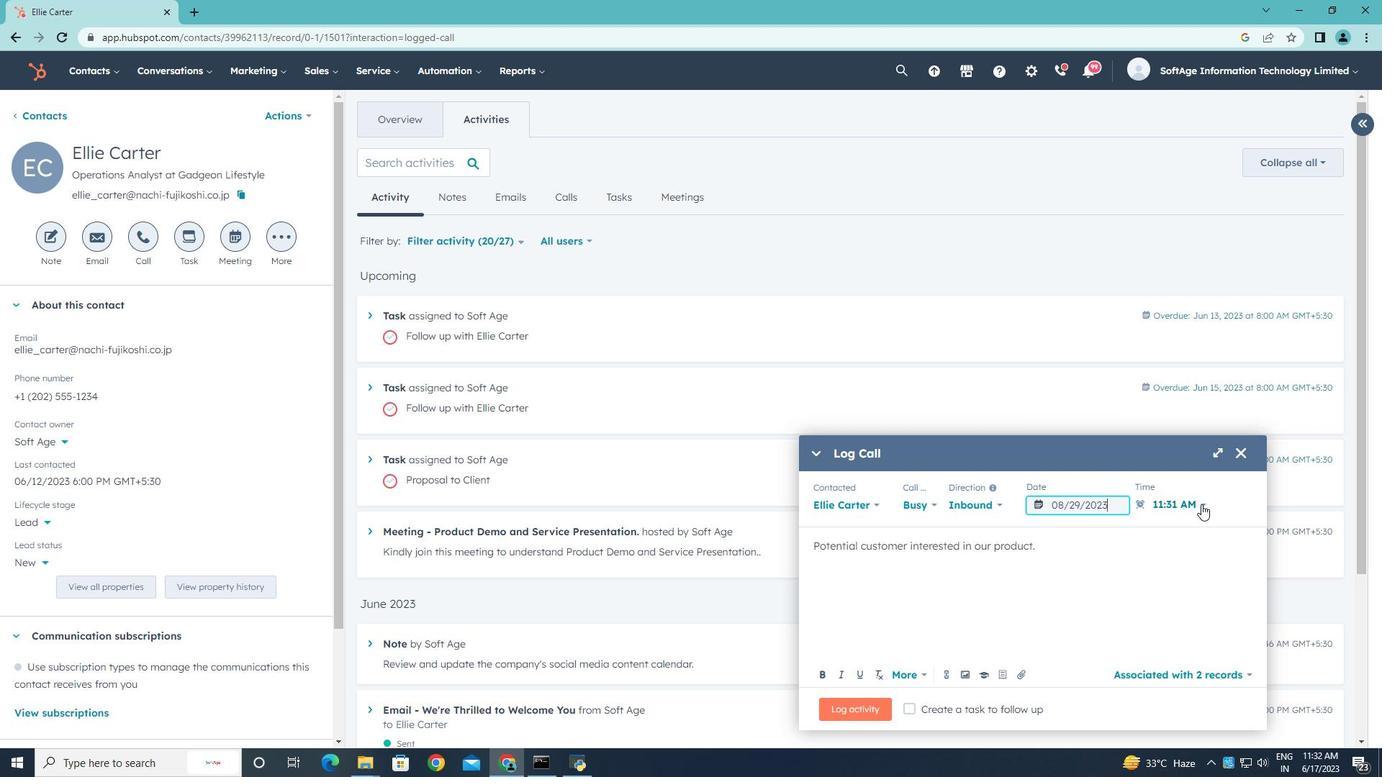 
Action: Mouse pressed left at (1201, 505)
Screenshot: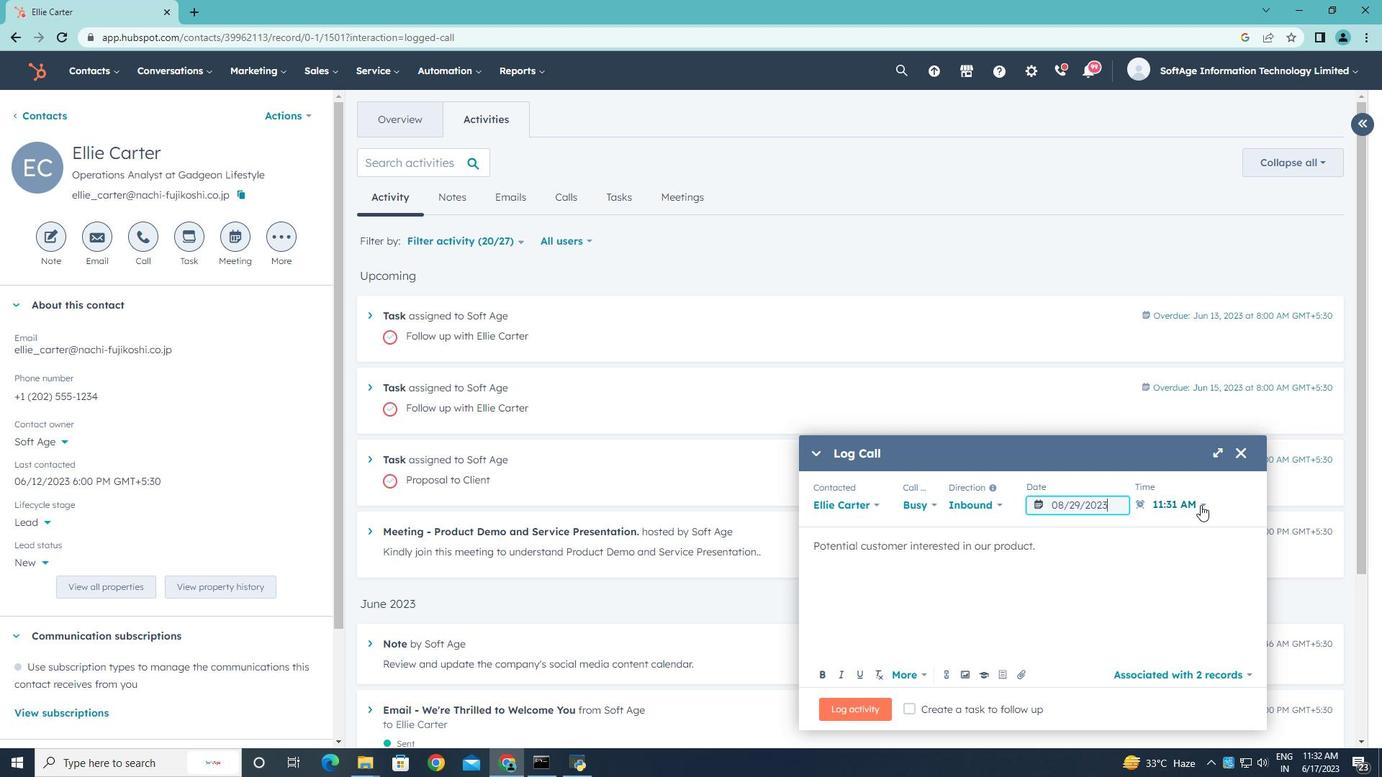 
Action: Mouse moved to (1148, 674)
Screenshot: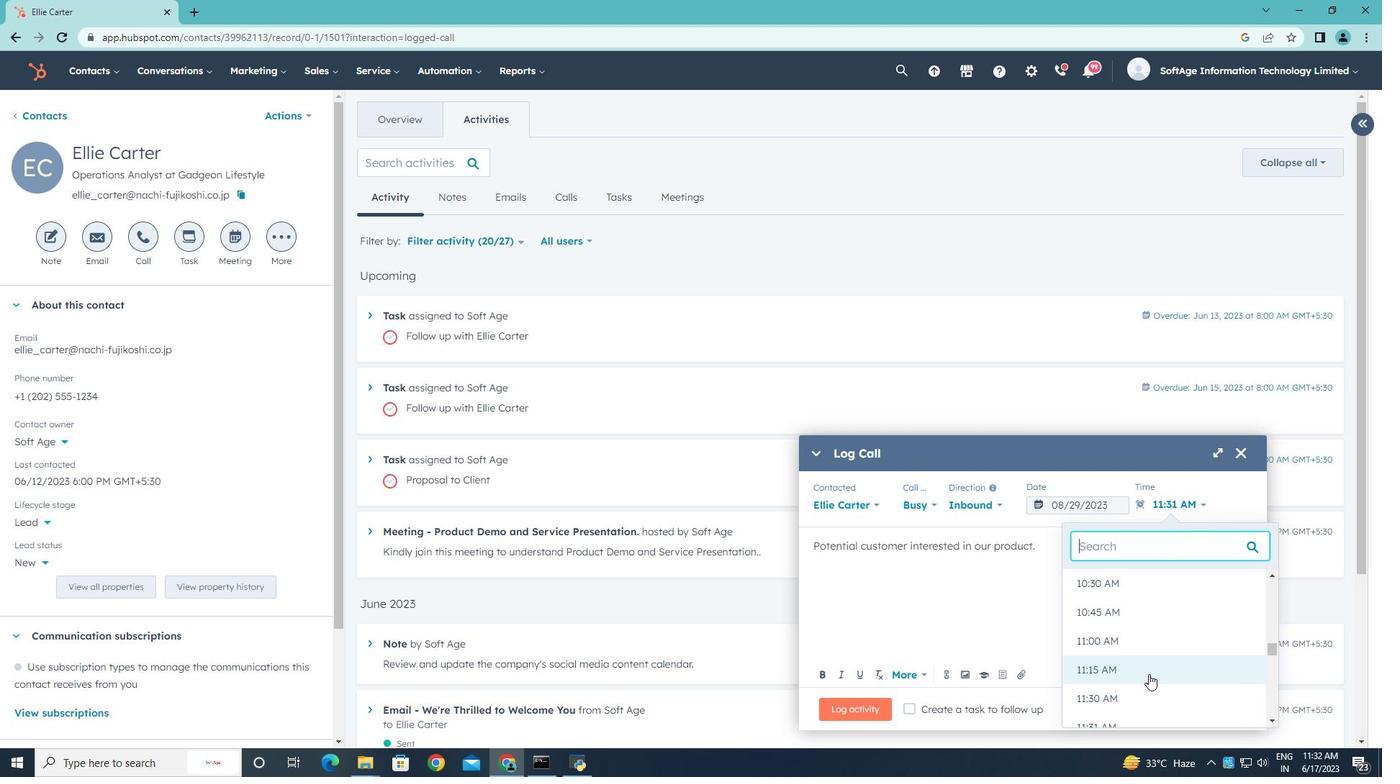 
Action: Mouse scrolled (1148, 674) with delta (0, 0)
Screenshot: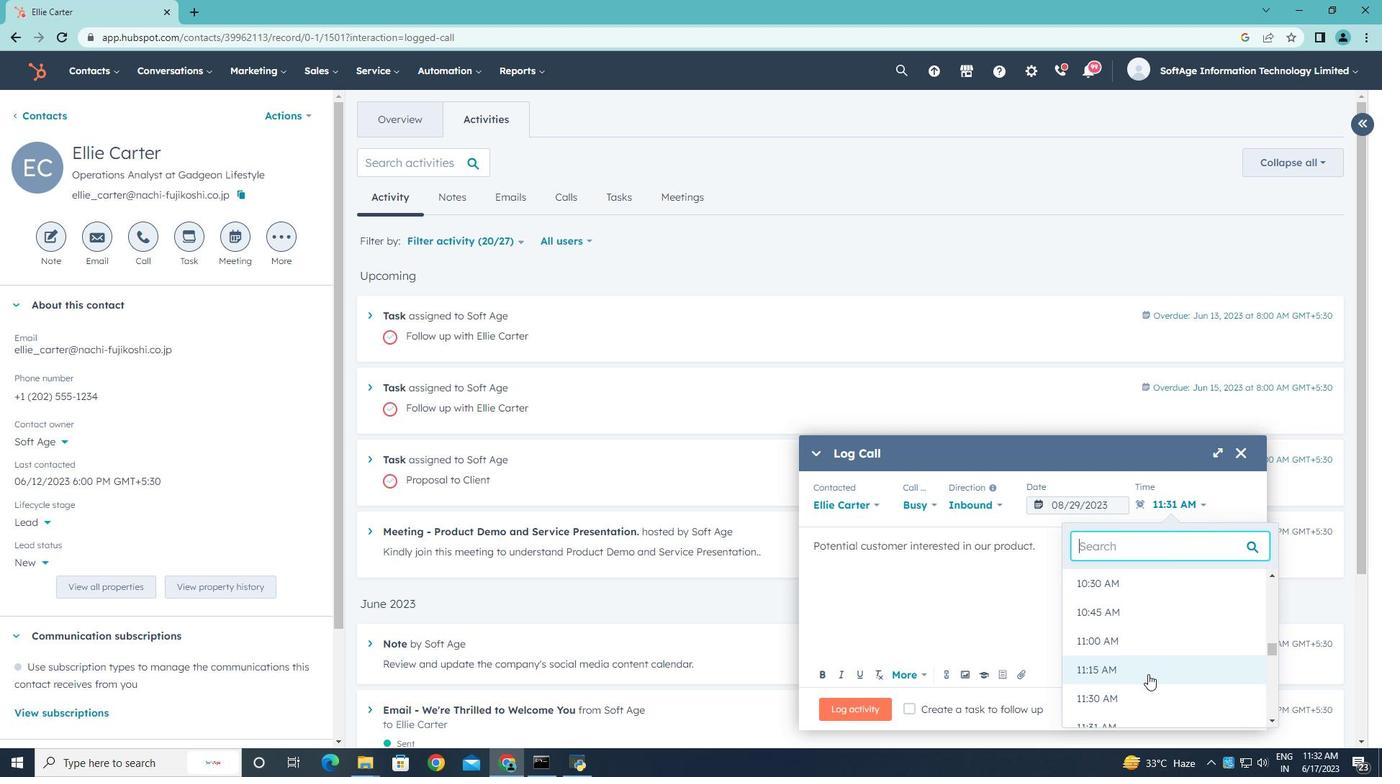 
Action: Mouse moved to (1126, 710)
Screenshot: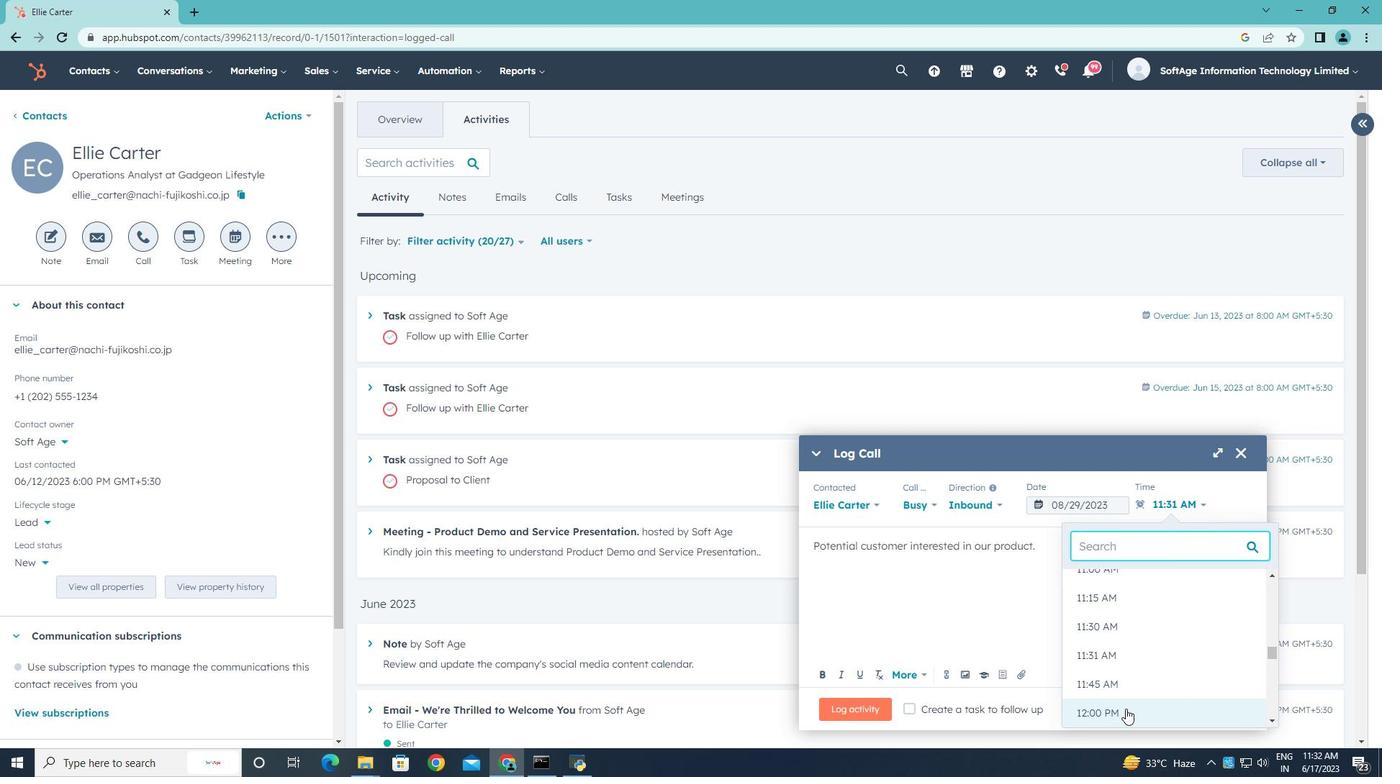 
Action: Mouse pressed left at (1126, 710)
Screenshot: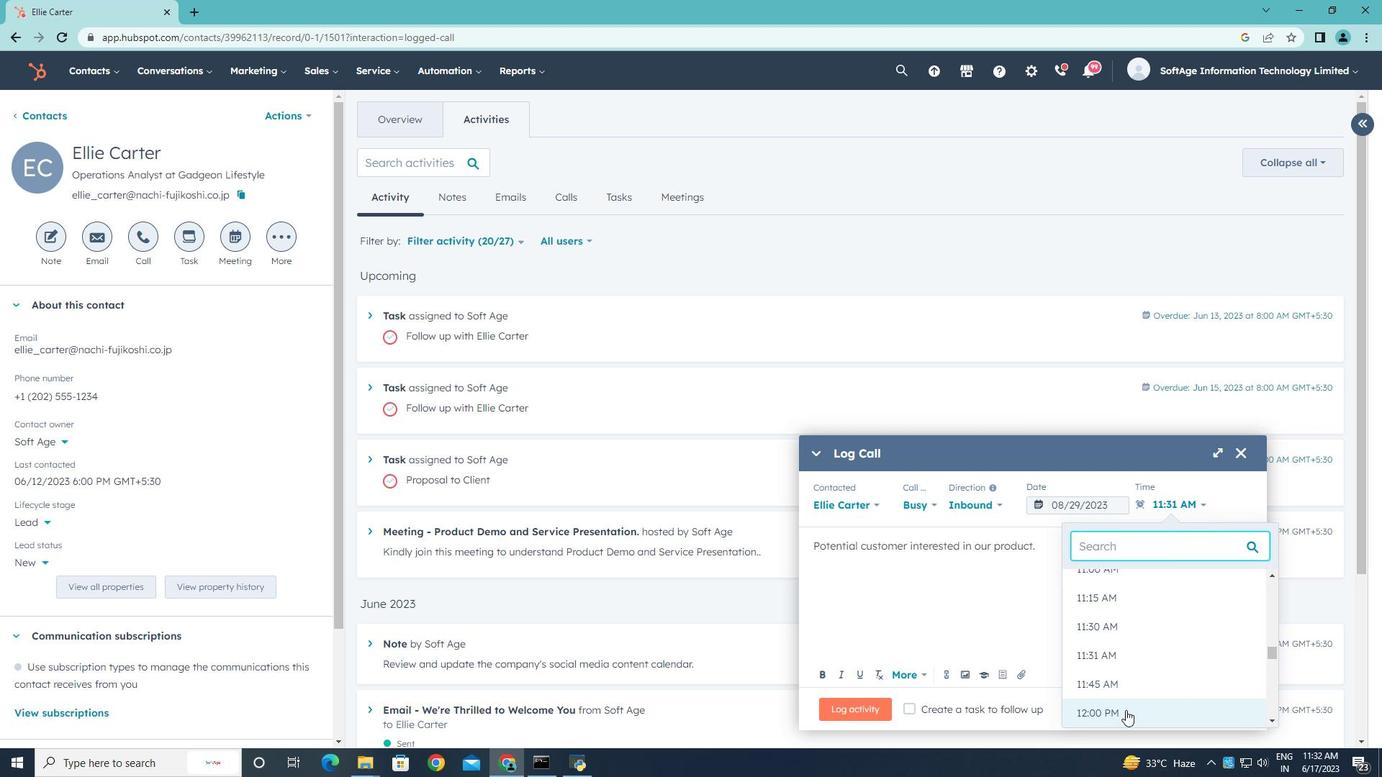 
Action: Mouse moved to (874, 705)
Screenshot: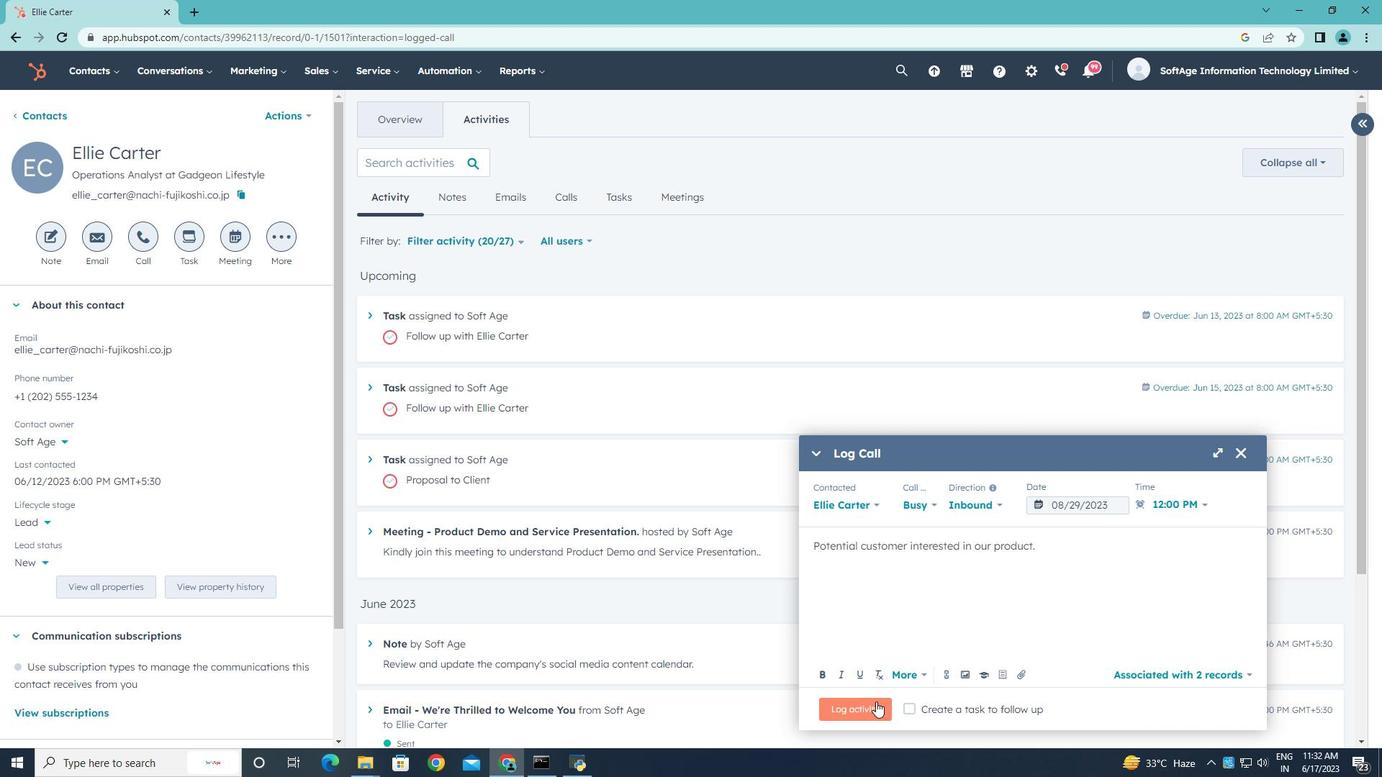 
Action: Mouse pressed left at (874, 705)
Screenshot: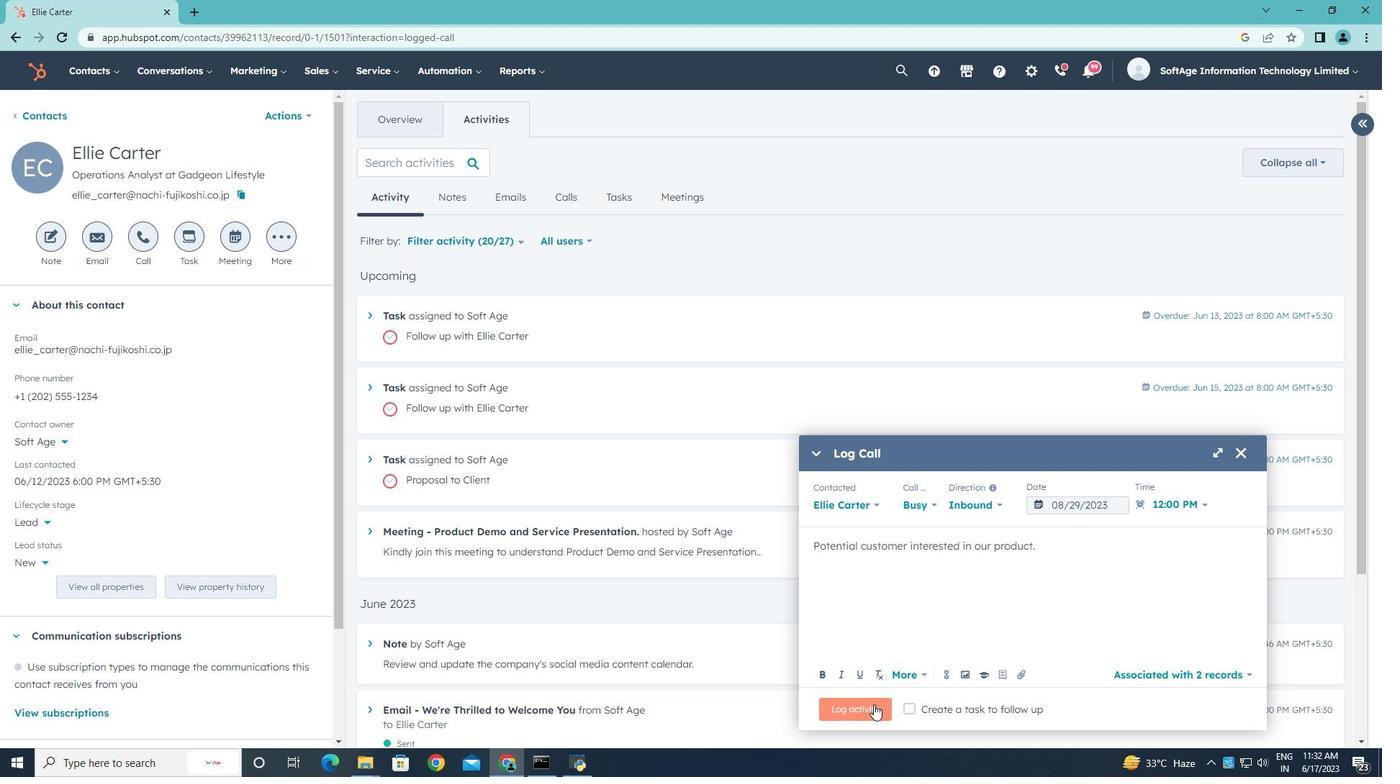 
